 Task: Add a signature Isaiah Carter containing Have a great Easter Sunday, Isaiah Carter to email address softage.5@softage.net and add a label Christmas lists
Action: Mouse moved to (1153, 72)
Screenshot: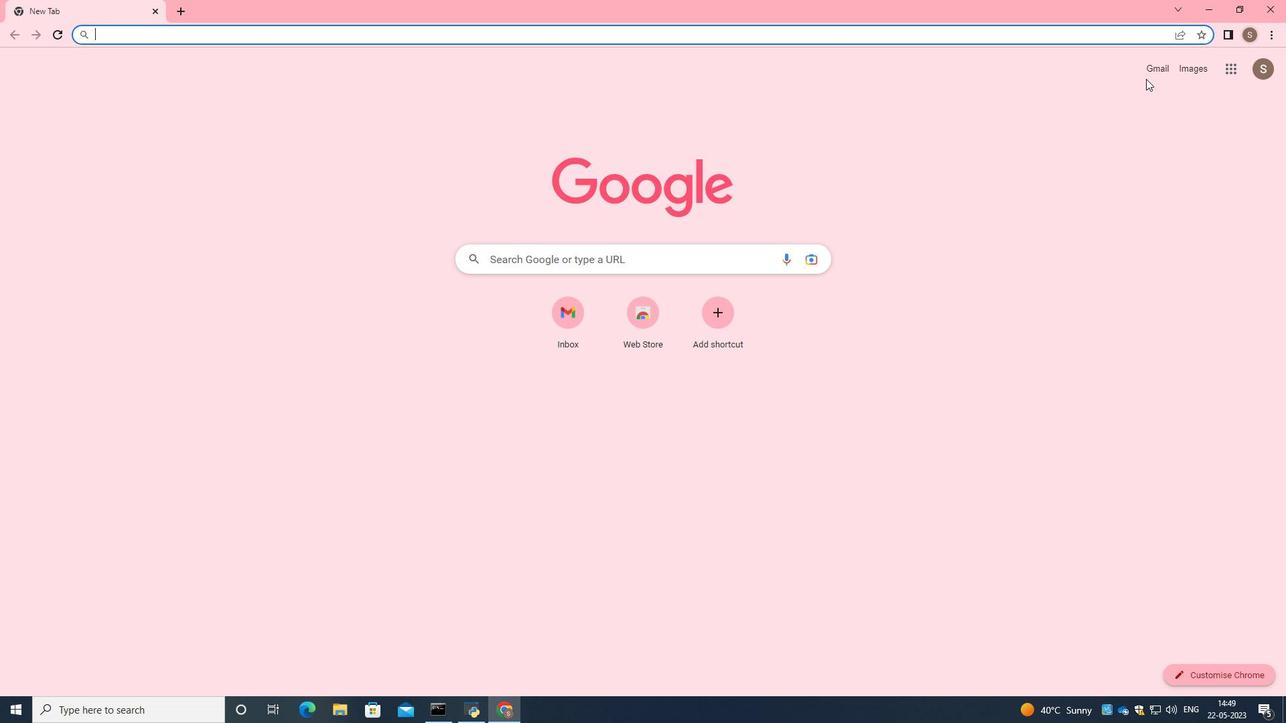 
Action: Mouse pressed left at (1153, 72)
Screenshot: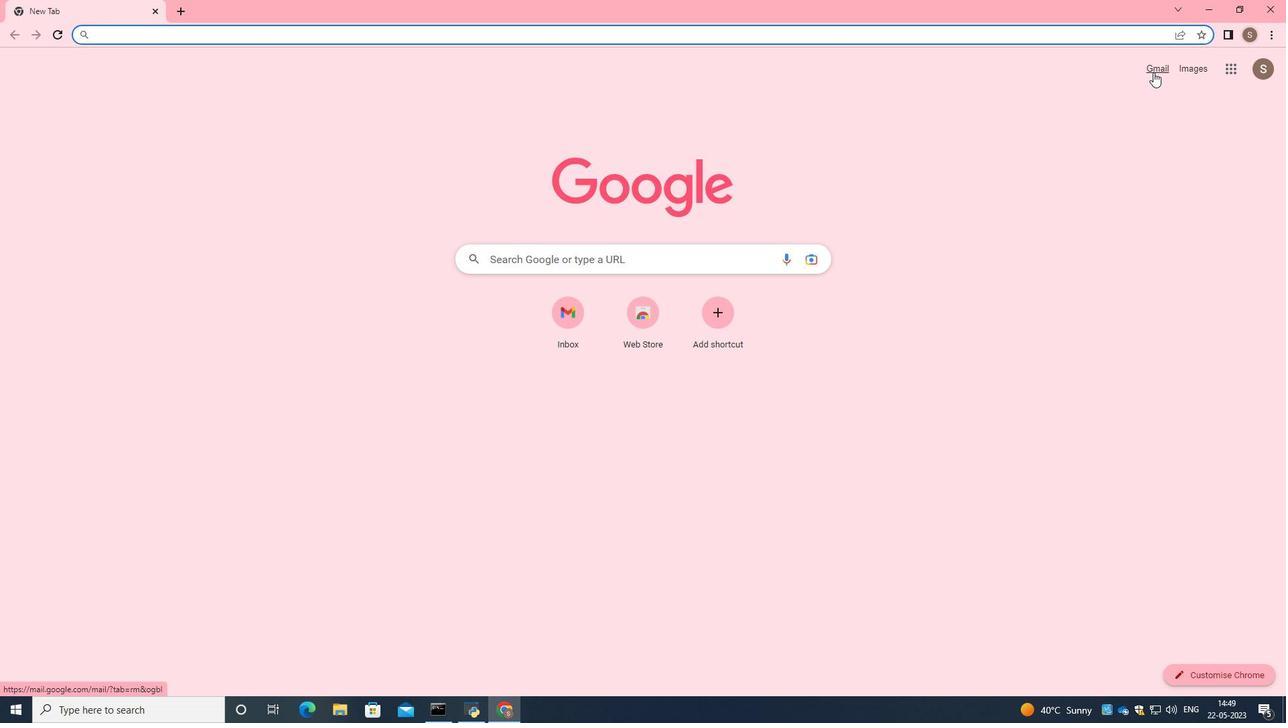 
Action: Mouse moved to (1140, 98)
Screenshot: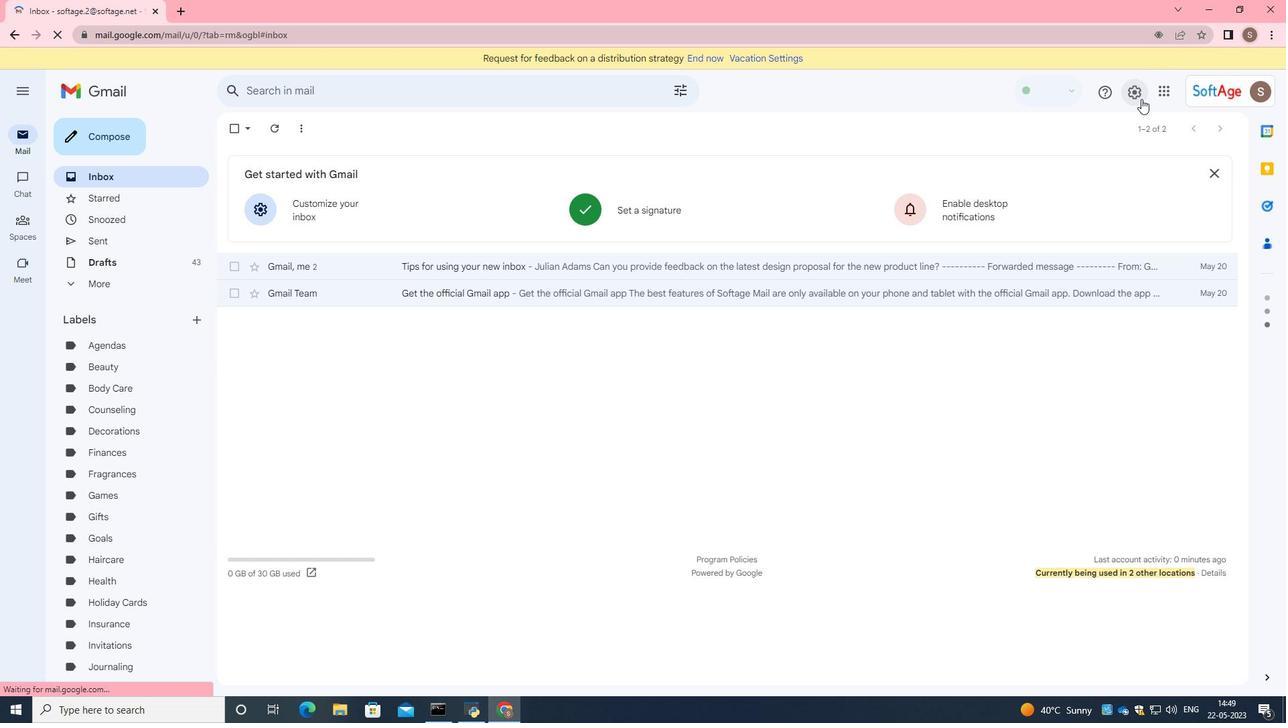 
Action: Mouse pressed left at (1140, 98)
Screenshot: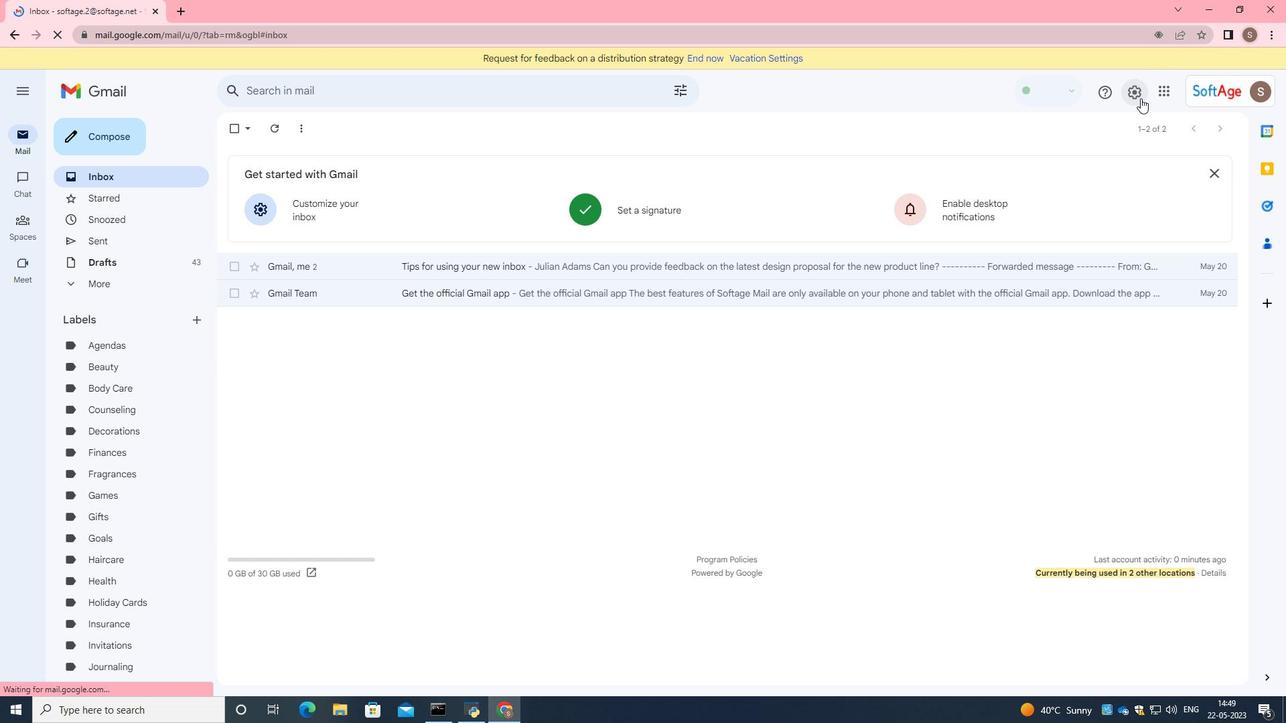 
Action: Mouse moved to (1116, 156)
Screenshot: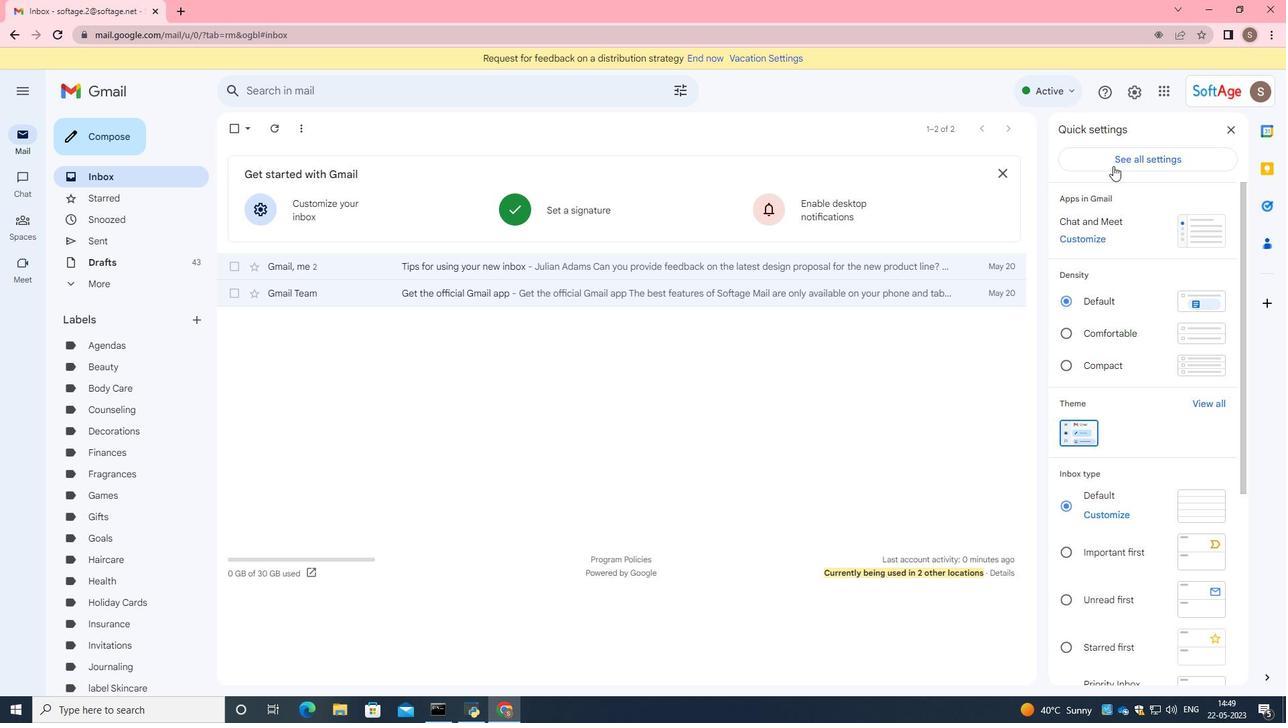 
Action: Mouse pressed left at (1116, 156)
Screenshot: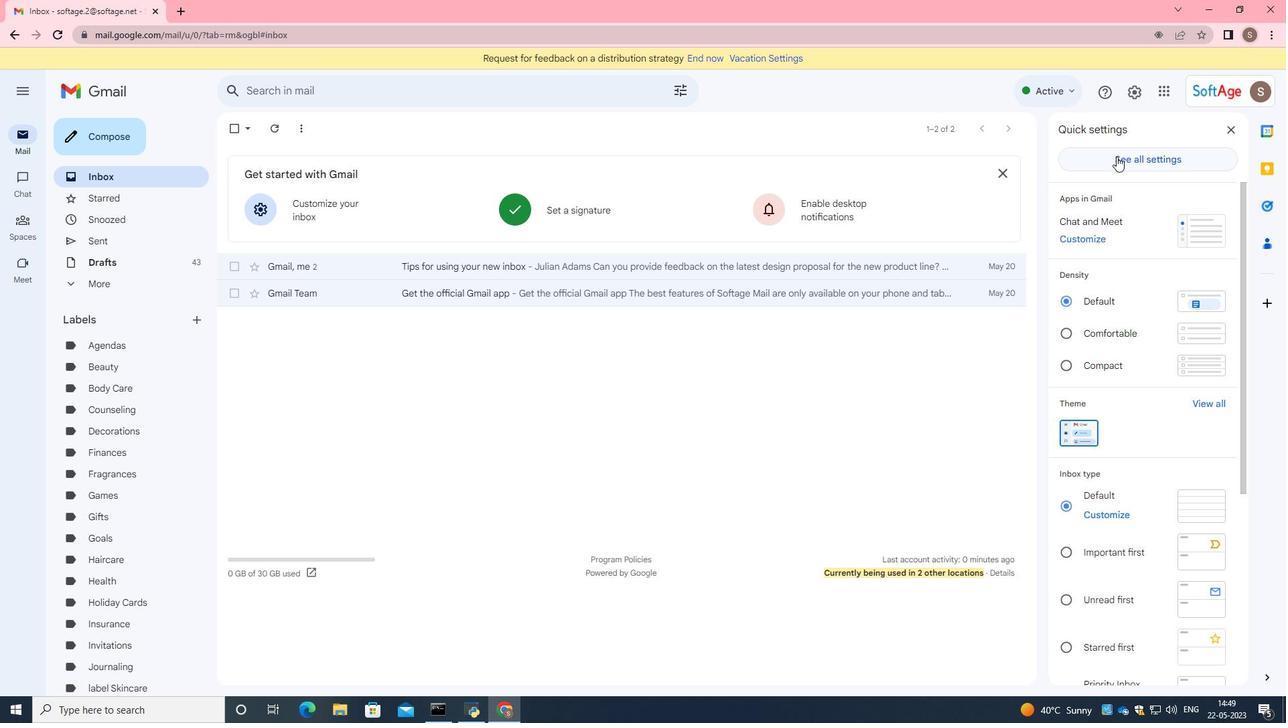 
Action: Mouse moved to (878, 386)
Screenshot: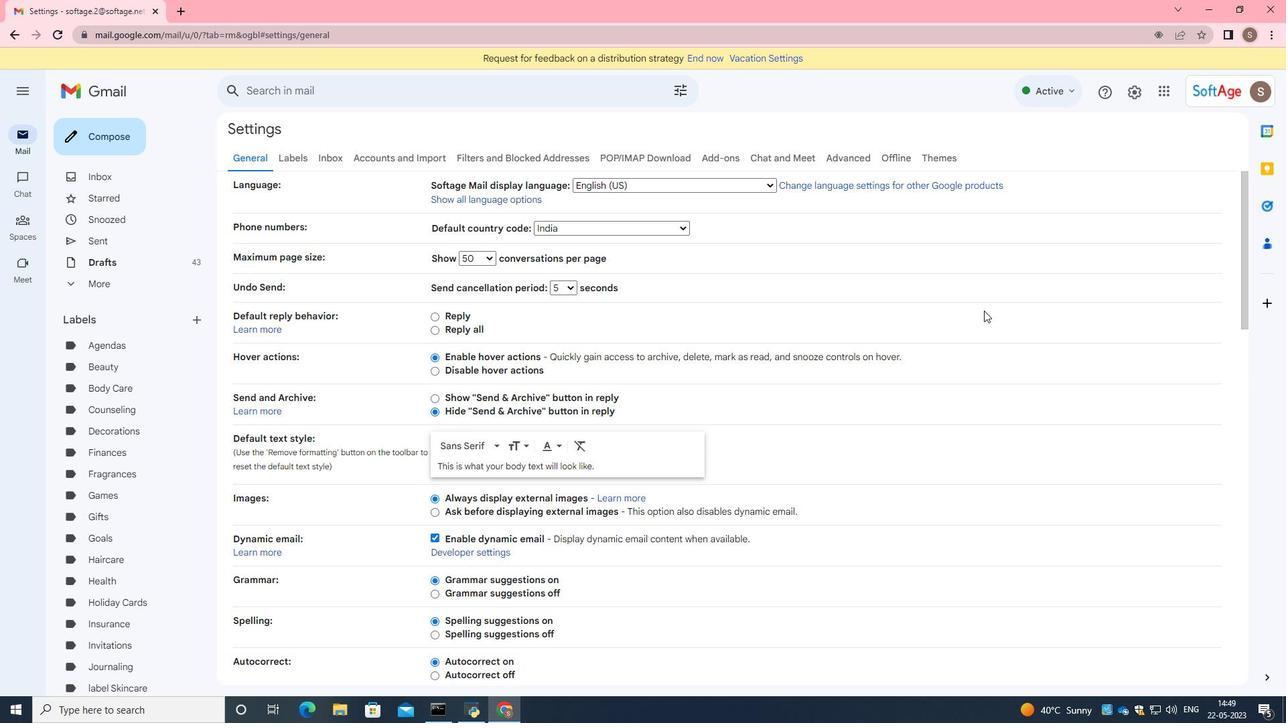 
Action: Mouse scrolled (878, 385) with delta (0, 0)
Screenshot: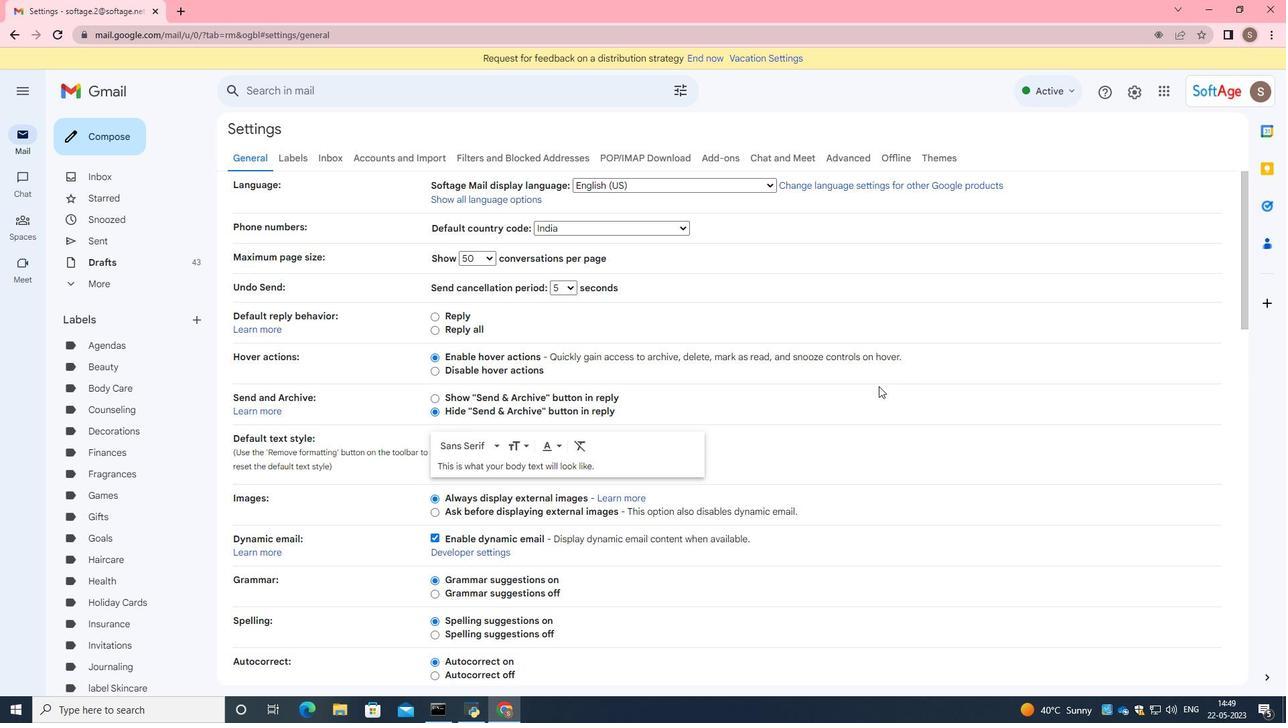 
Action: Mouse scrolled (878, 385) with delta (0, 0)
Screenshot: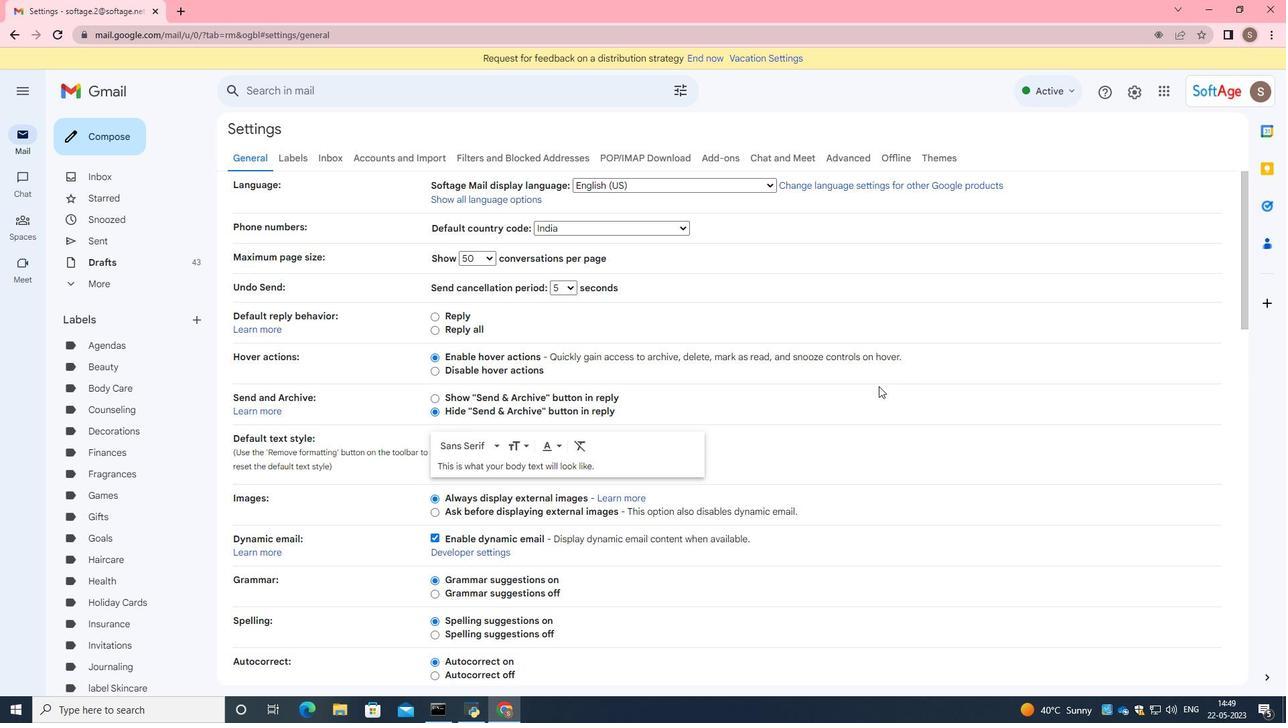 
Action: Mouse scrolled (878, 385) with delta (0, 0)
Screenshot: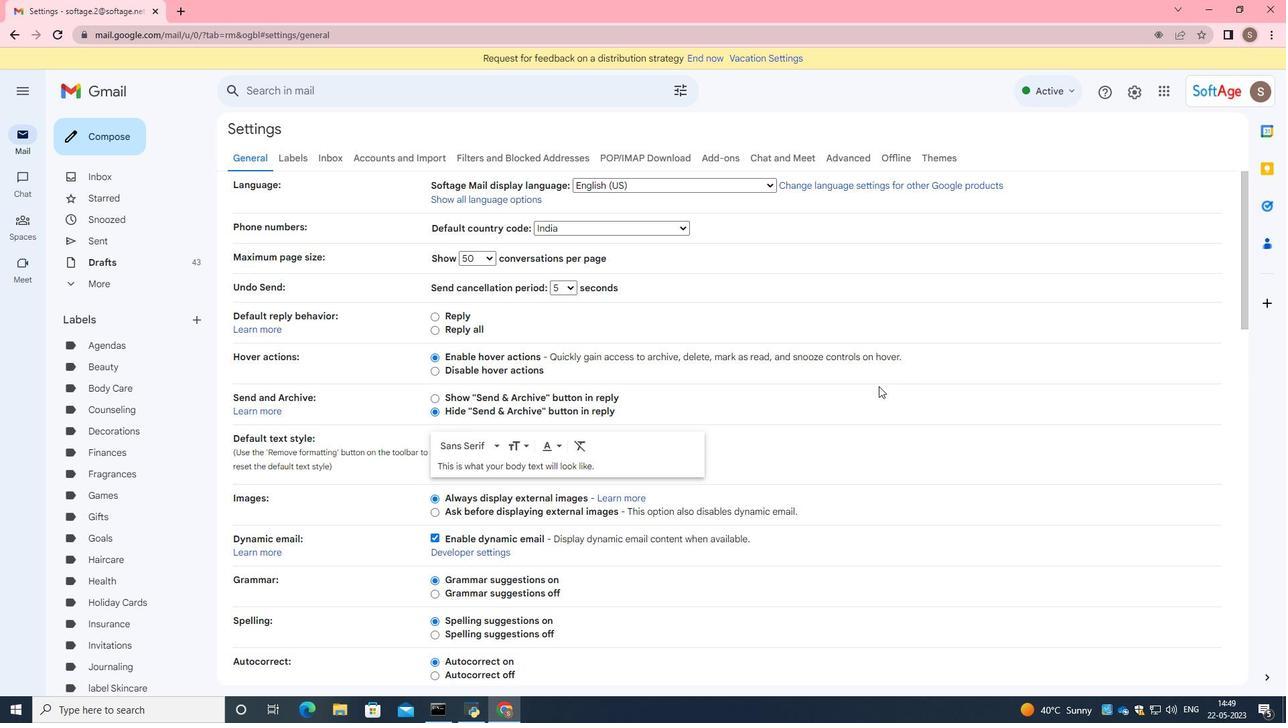
Action: Mouse scrolled (878, 385) with delta (0, 0)
Screenshot: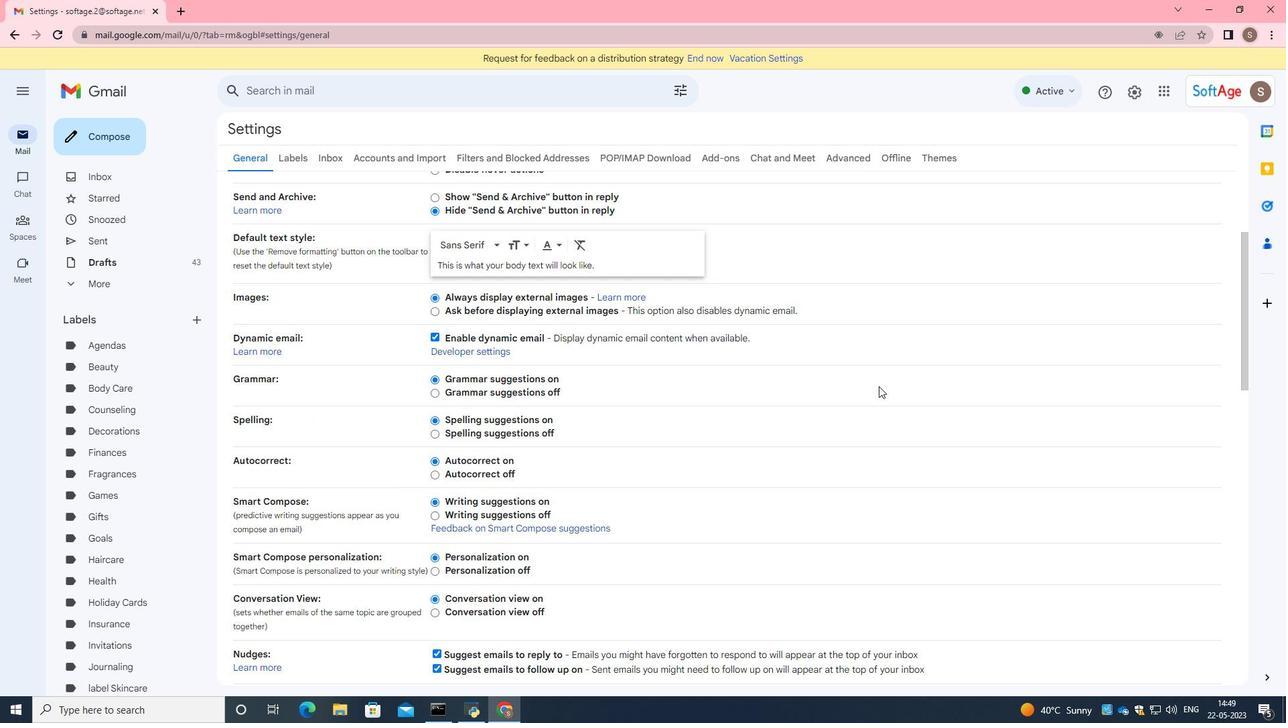 
Action: Mouse scrolled (878, 385) with delta (0, 0)
Screenshot: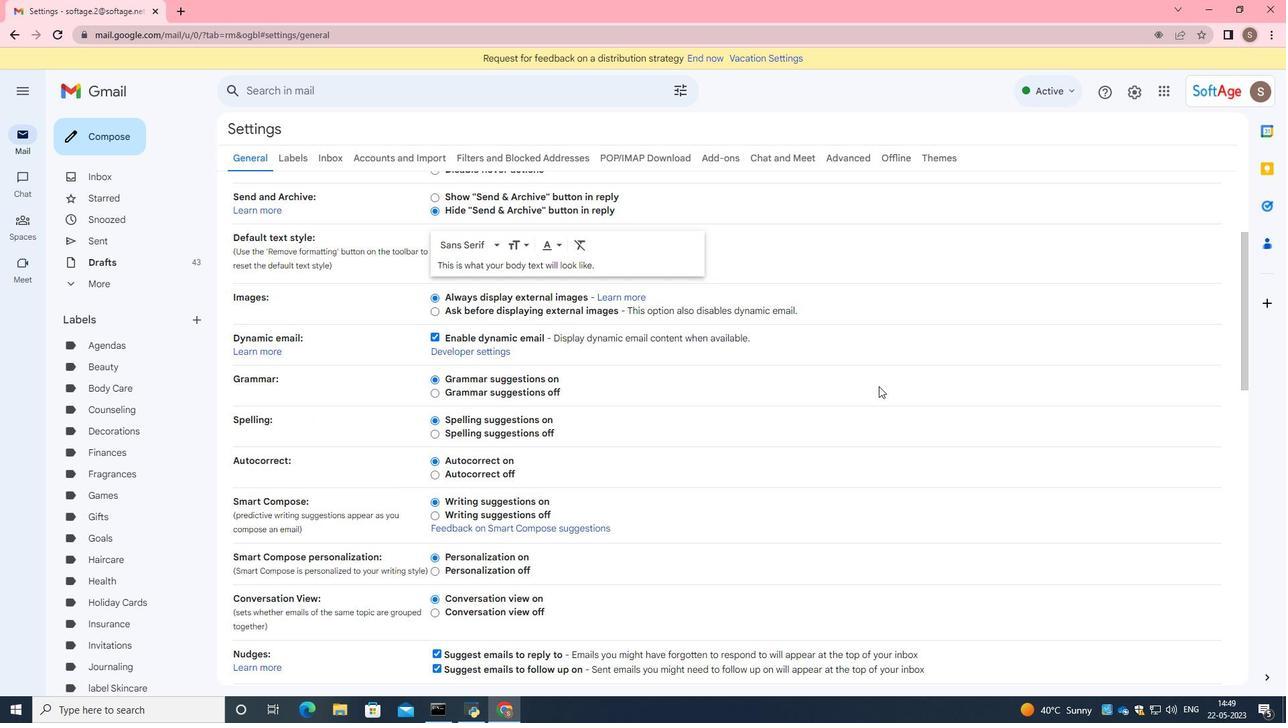 
Action: Mouse scrolled (878, 385) with delta (0, 0)
Screenshot: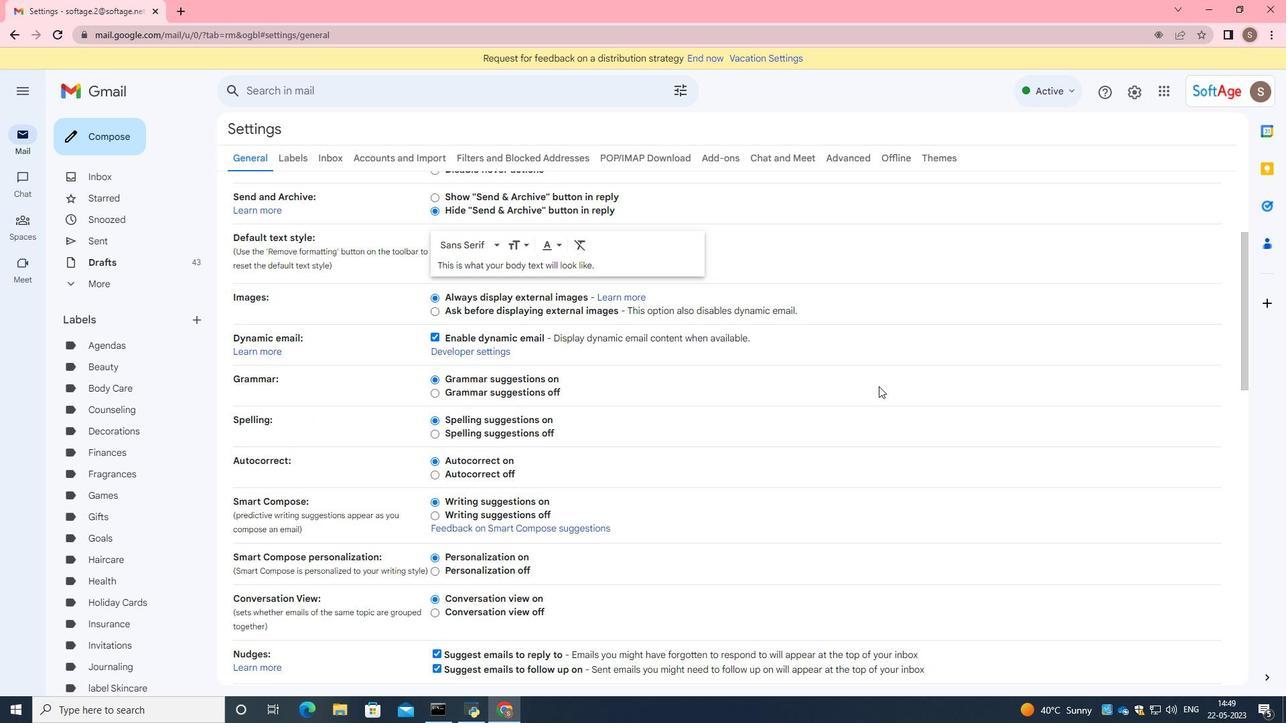 
Action: Mouse scrolled (878, 385) with delta (0, 0)
Screenshot: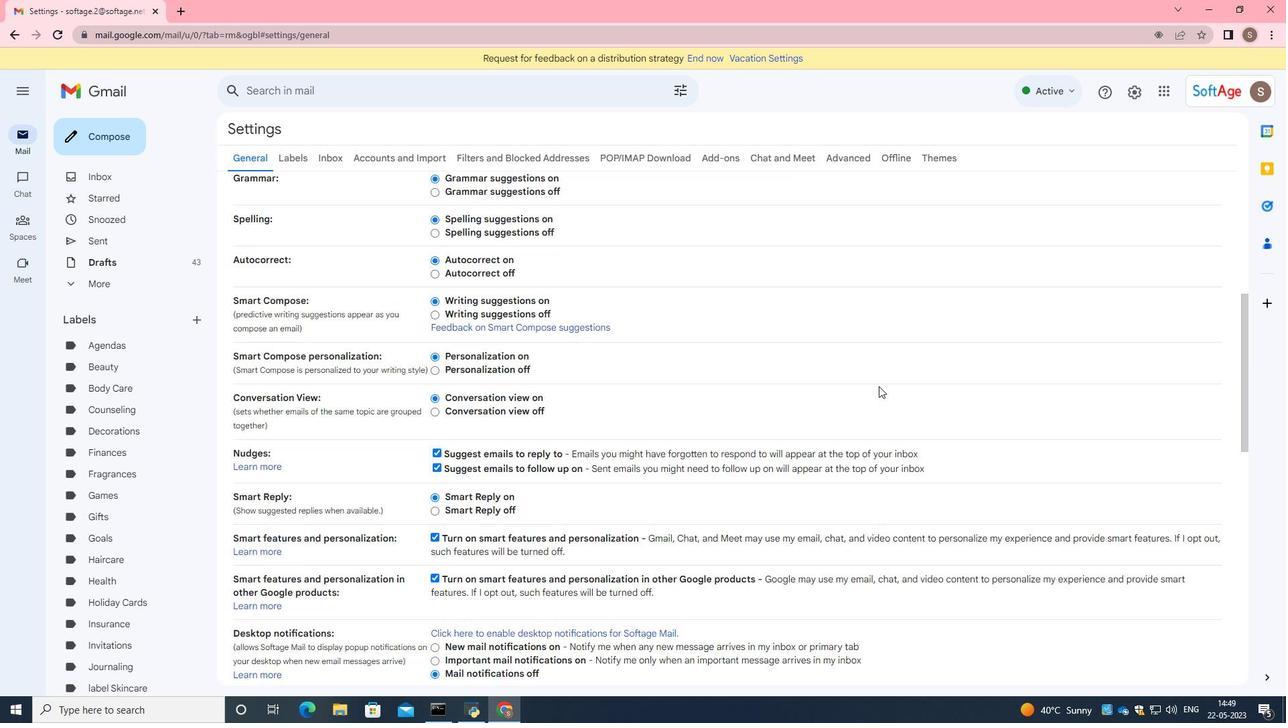 
Action: Mouse scrolled (878, 385) with delta (0, 0)
Screenshot: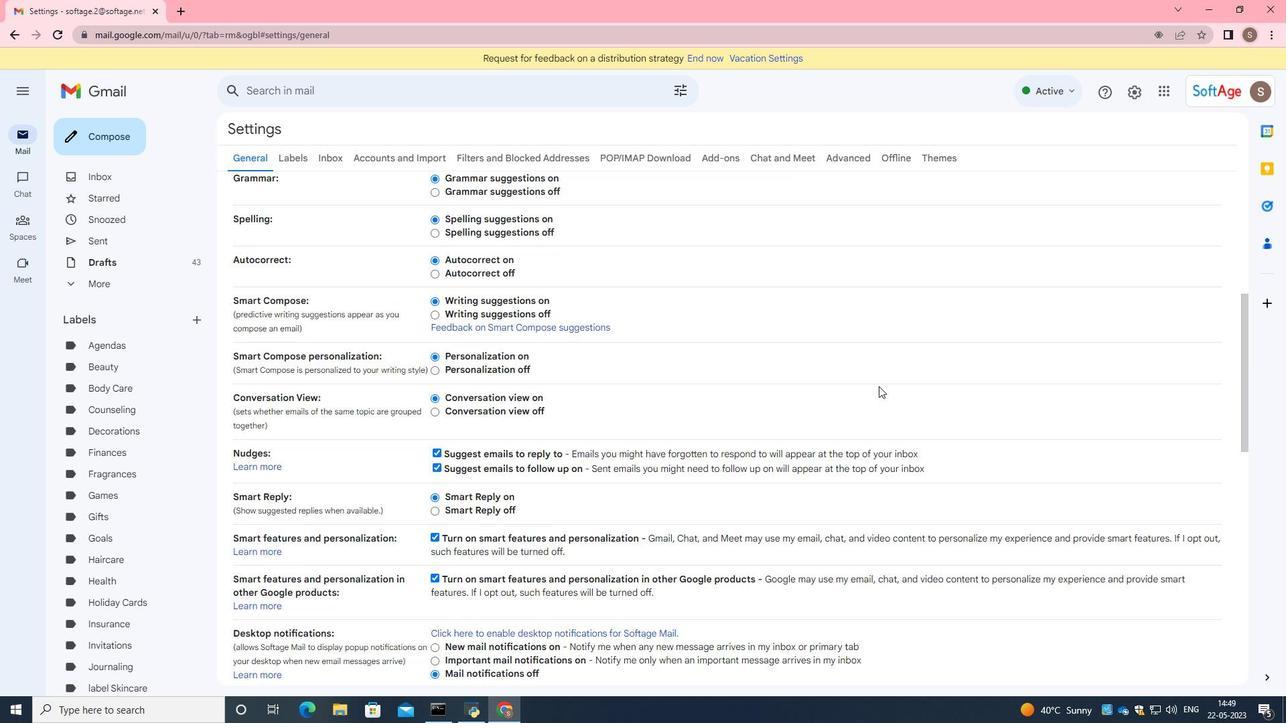 
Action: Mouse scrolled (878, 385) with delta (0, 0)
Screenshot: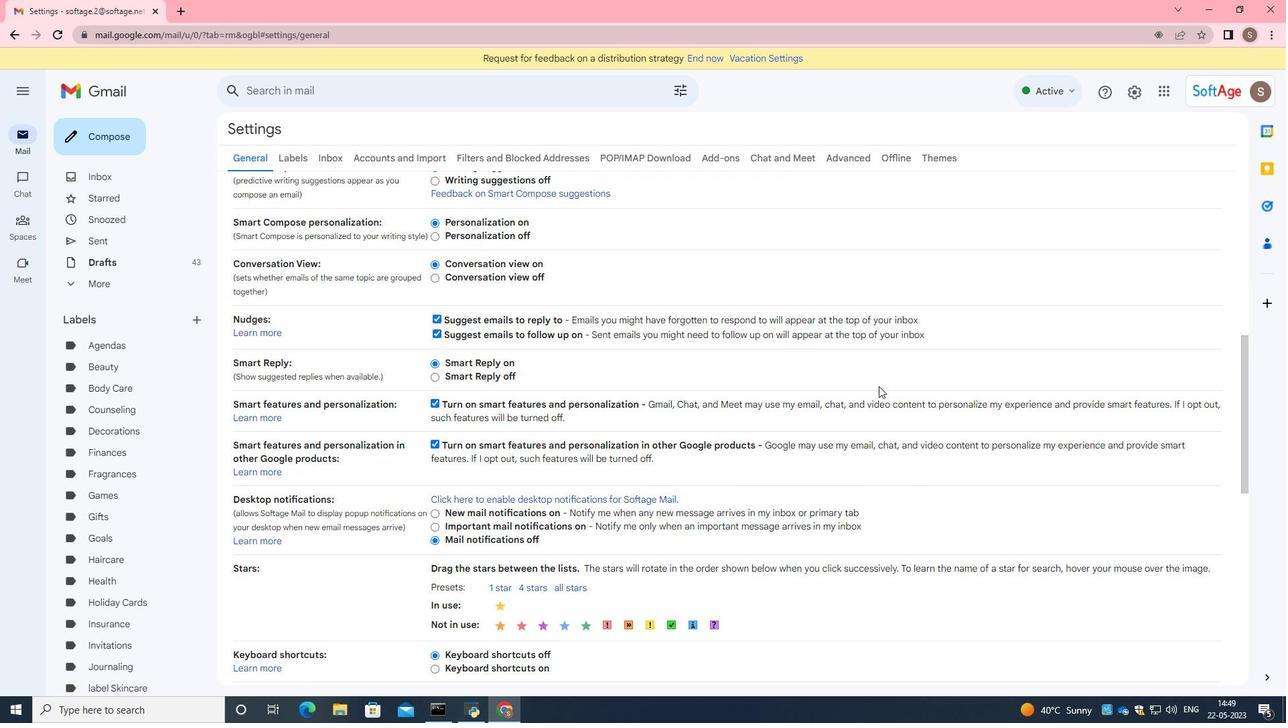
Action: Mouse scrolled (878, 385) with delta (0, 0)
Screenshot: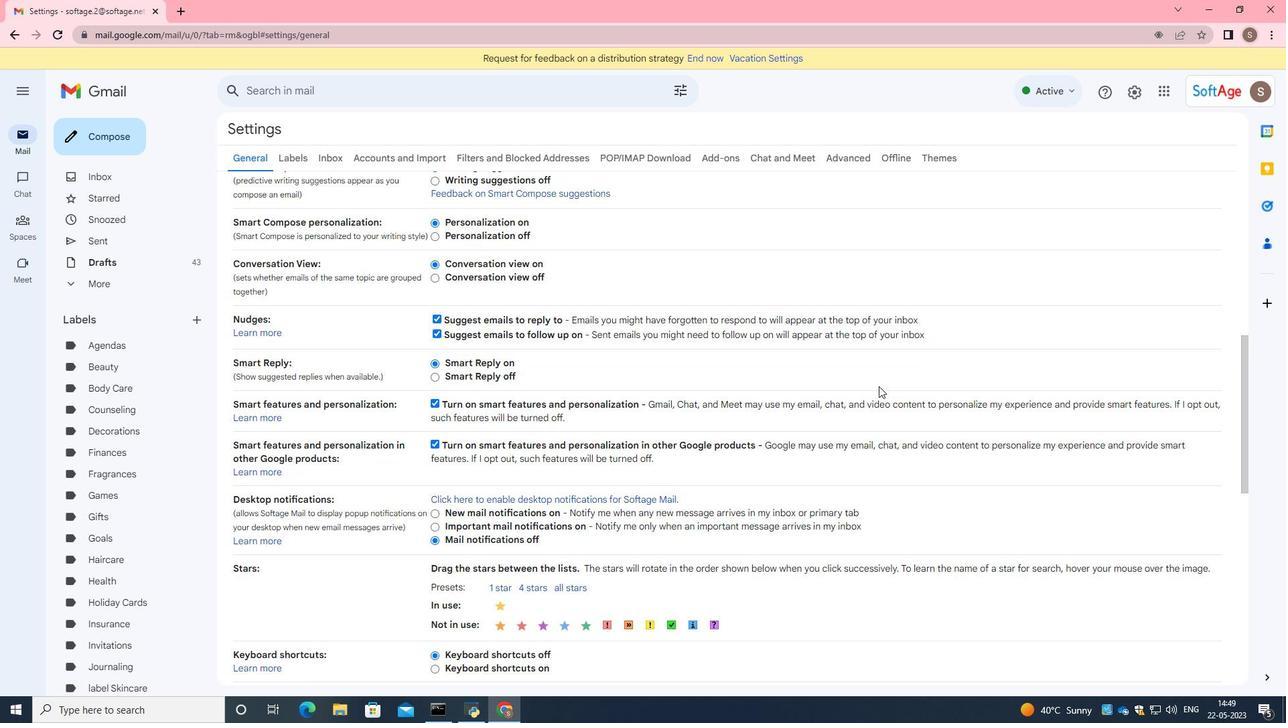 
Action: Mouse scrolled (878, 385) with delta (0, 0)
Screenshot: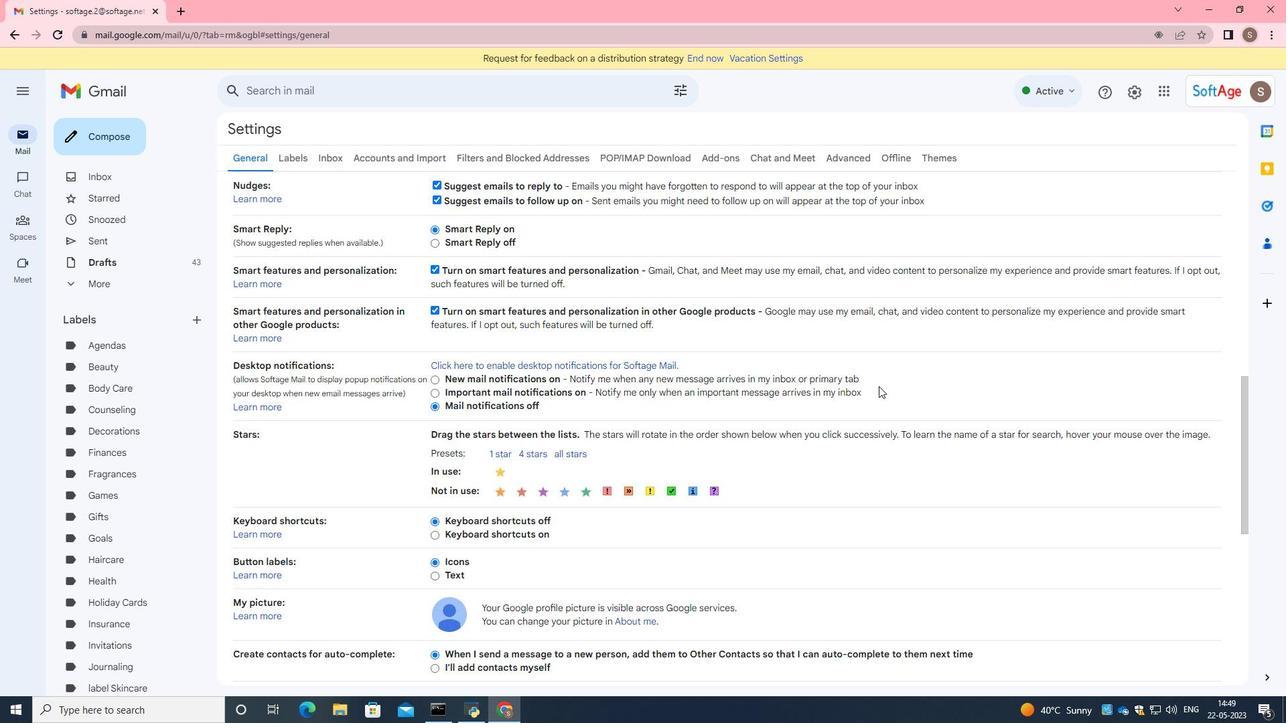 
Action: Mouse scrolled (878, 385) with delta (0, 0)
Screenshot: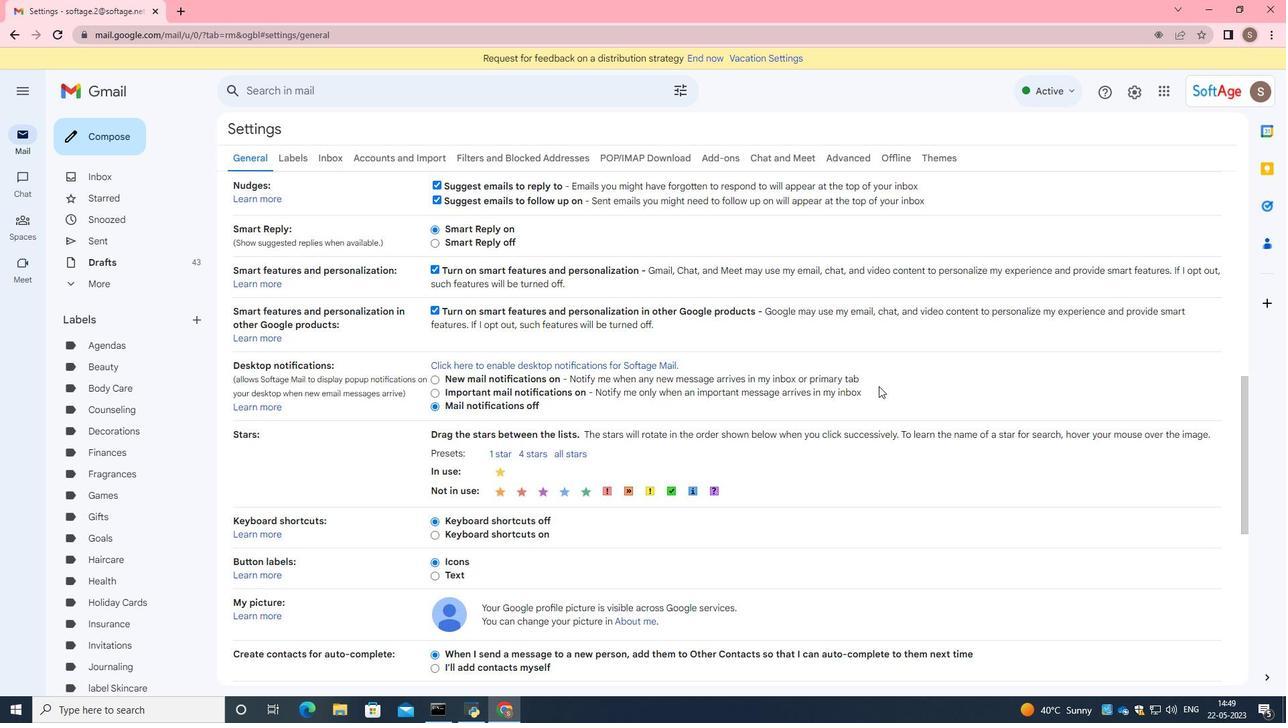 
Action: Mouse scrolled (878, 385) with delta (0, 0)
Screenshot: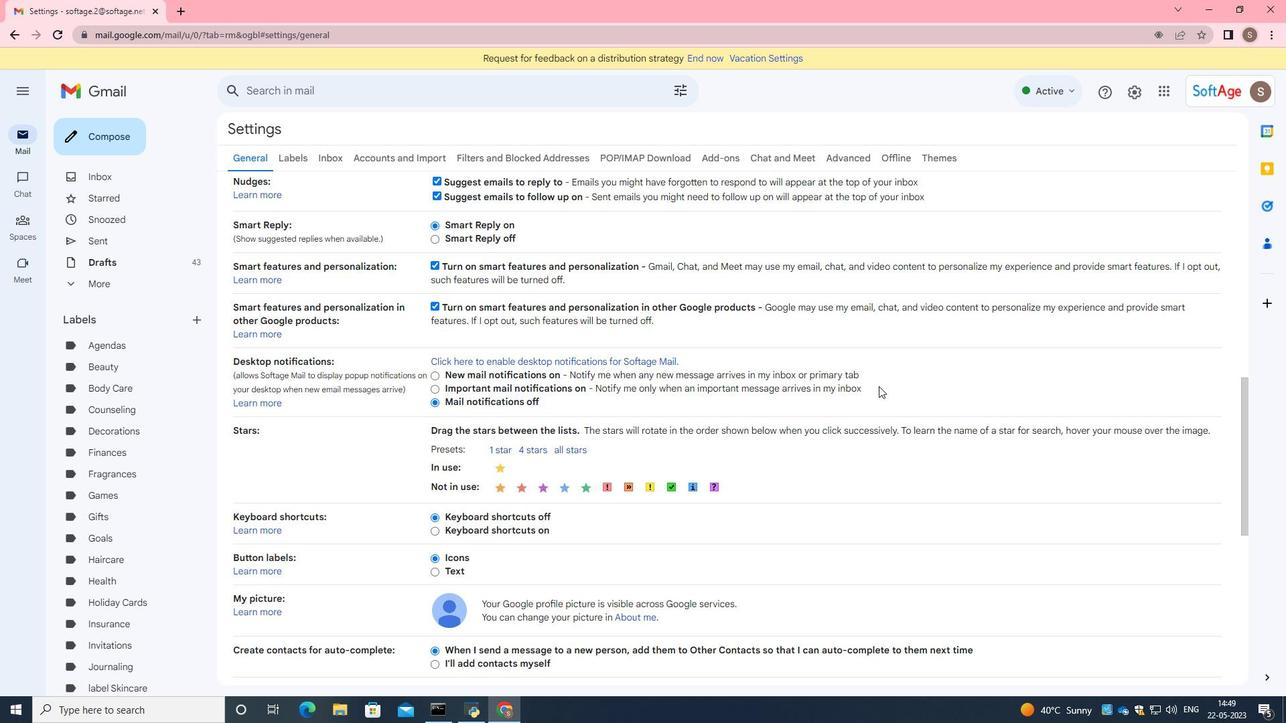 
Action: Mouse moved to (486, 512)
Screenshot: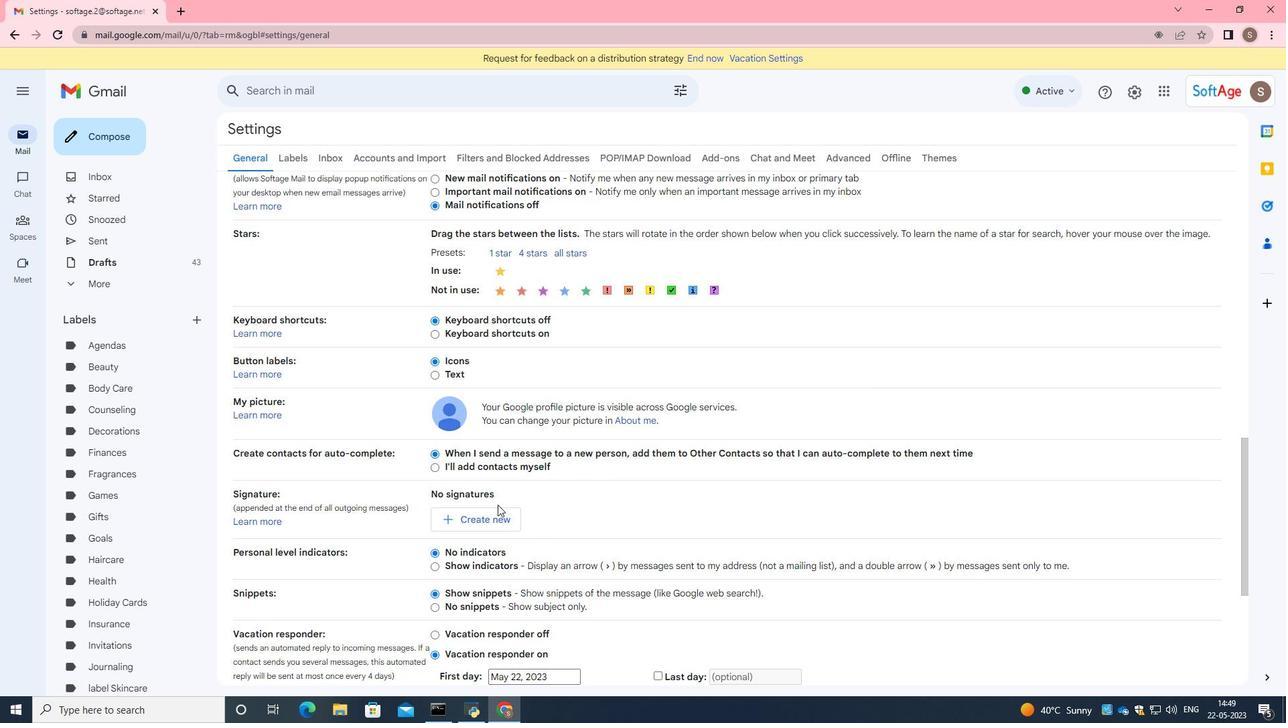 
Action: Mouse pressed left at (486, 512)
Screenshot: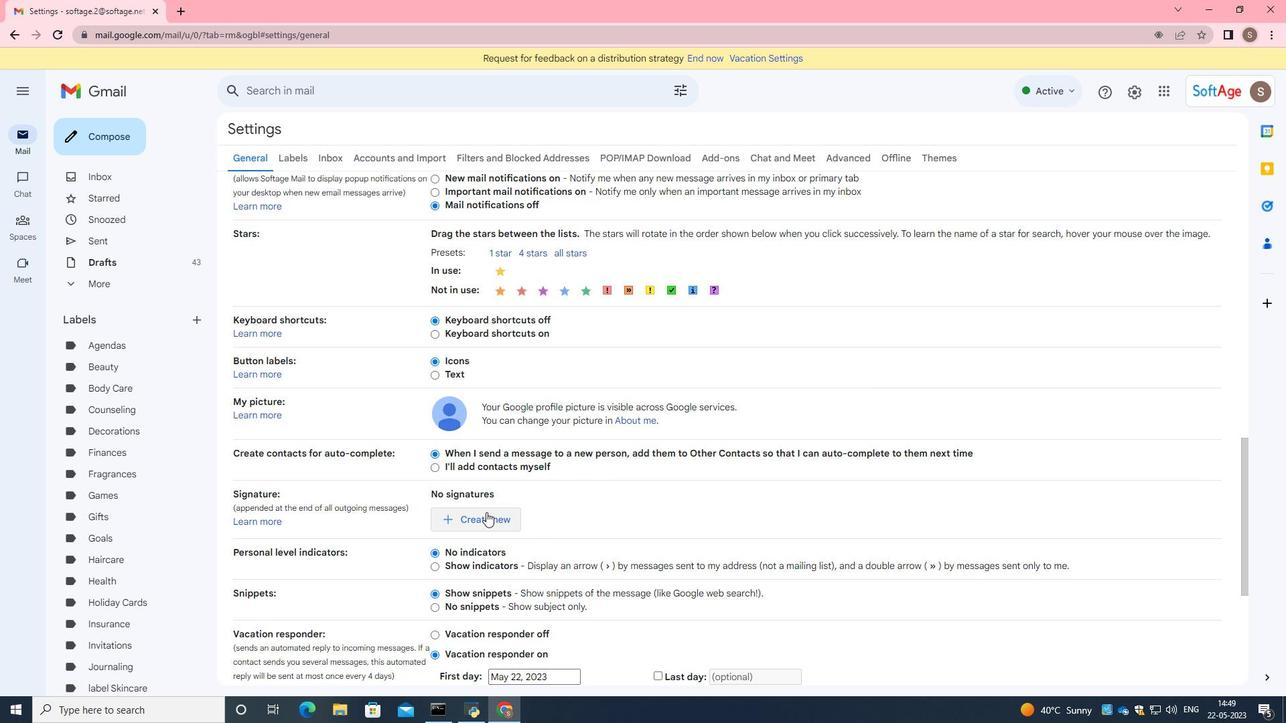 
Action: Mouse moved to (584, 367)
Screenshot: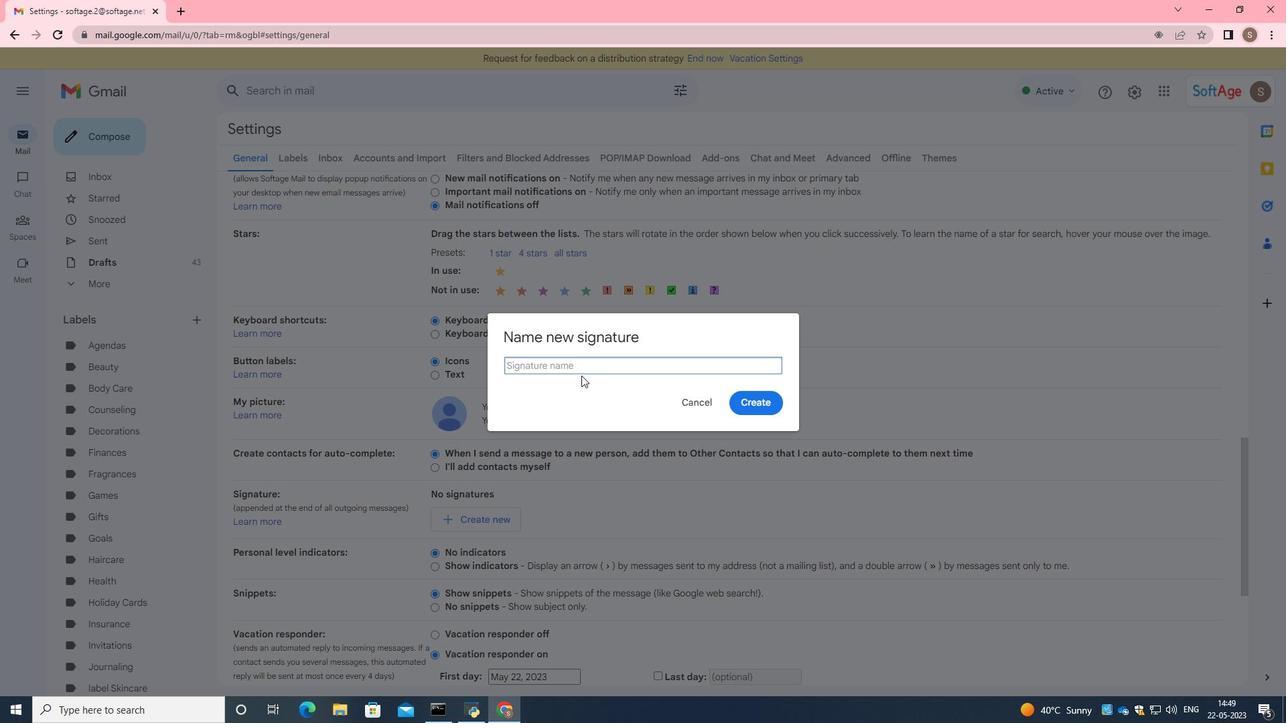 
Action: Key pressed <Key.caps_lock>I<Key.caps_lock>saiah<Key.space><Key.caps_lock>C<Key.caps_lock>arter
Screenshot: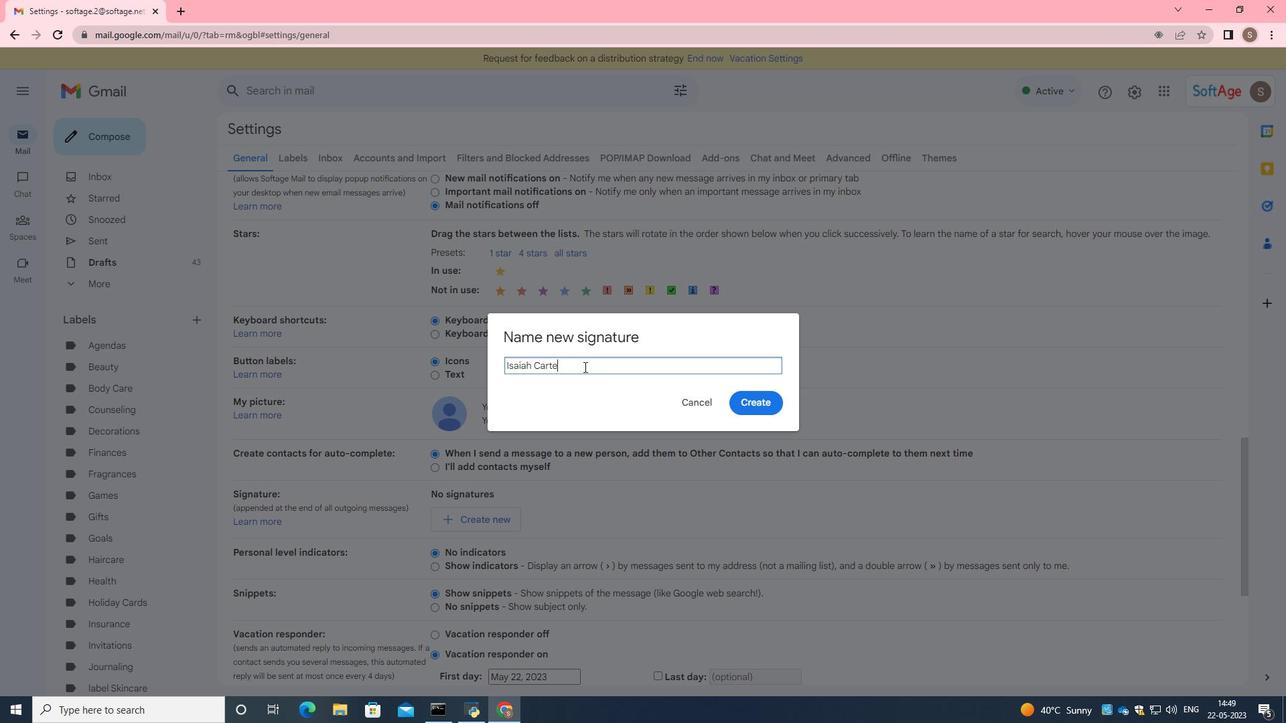 
Action: Mouse moved to (746, 396)
Screenshot: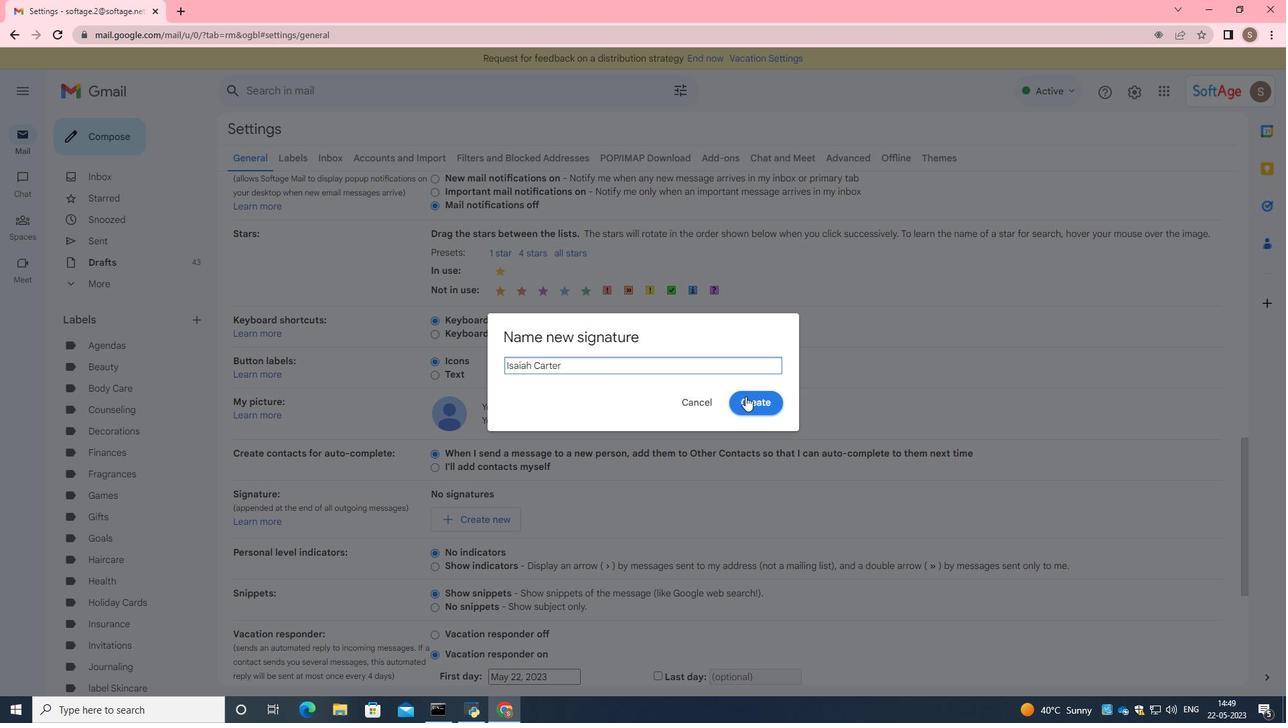 
Action: Mouse pressed left at (746, 396)
Screenshot: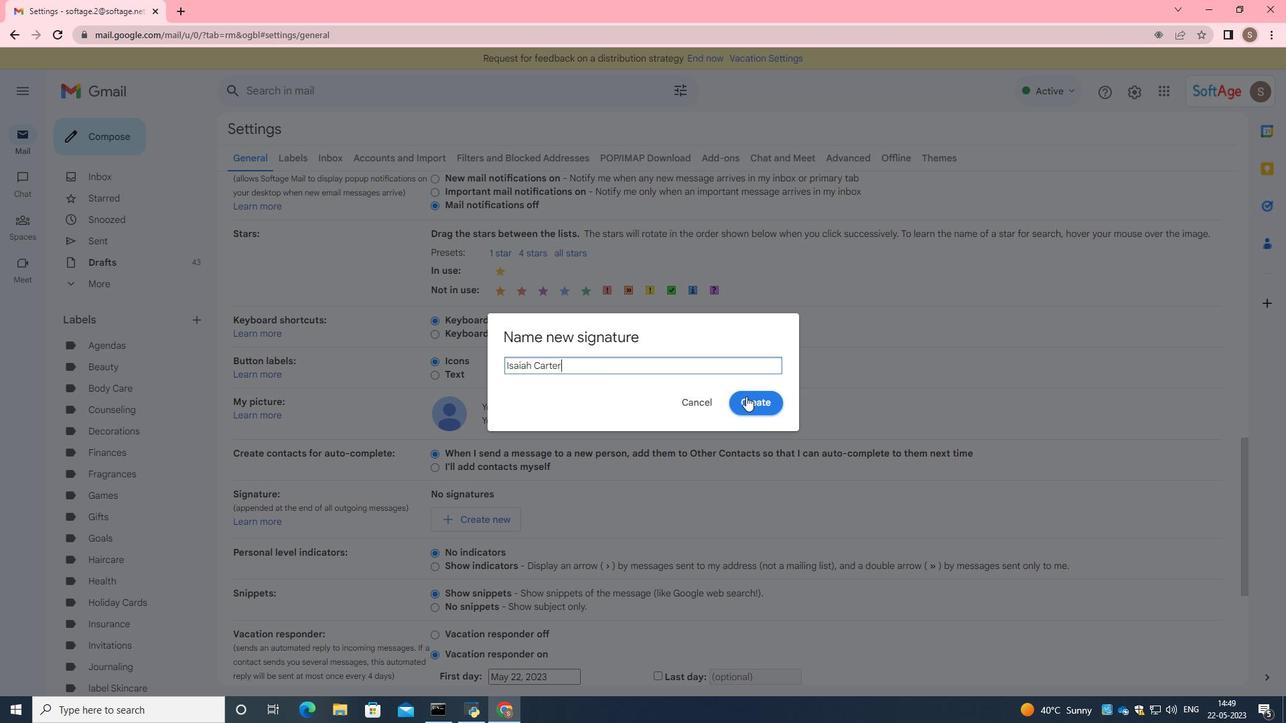 
Action: Mouse moved to (642, 505)
Screenshot: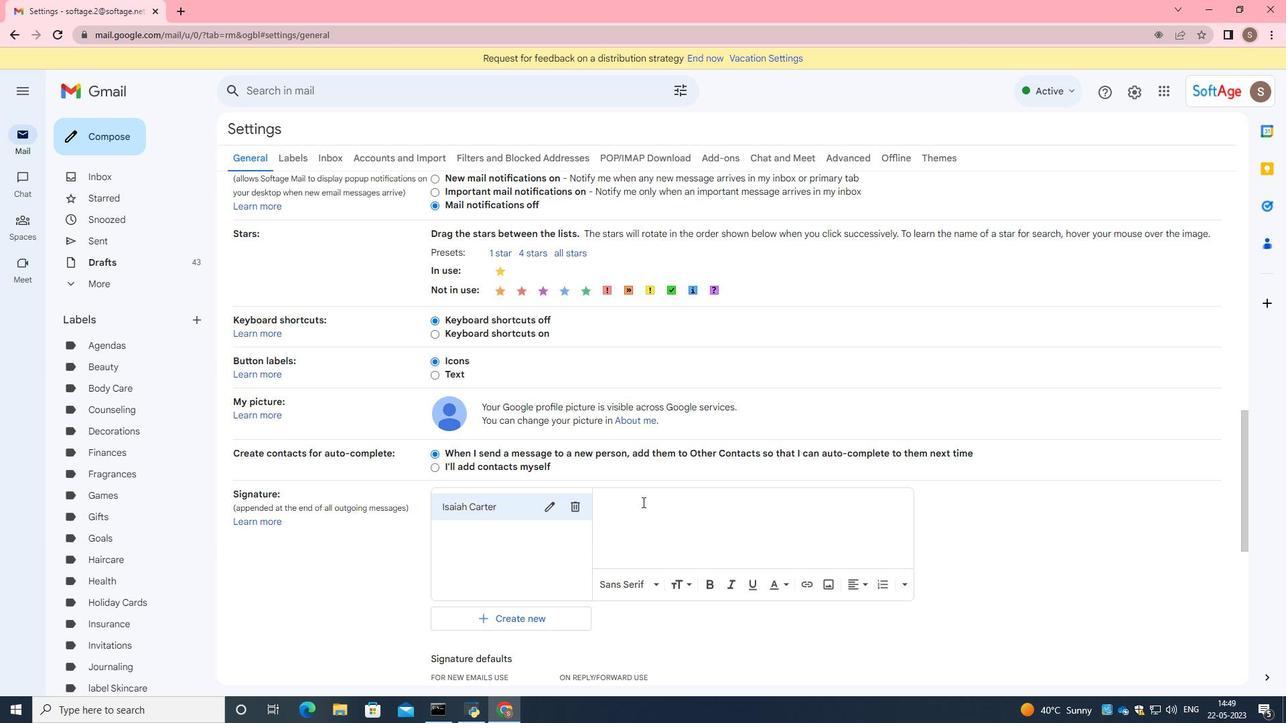 
Action: Mouse pressed left at (642, 505)
Screenshot: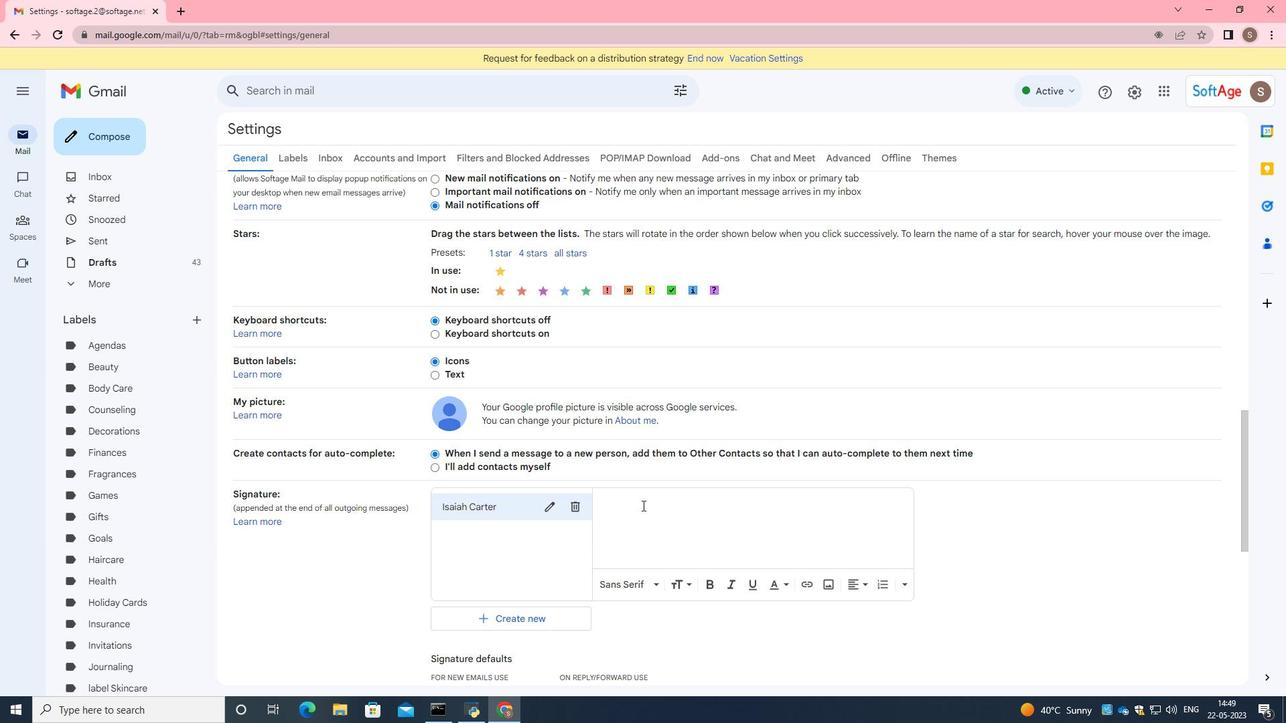 
Action: Key pressed <Key.caps_lock>H<Key.caps_lock>ave<Key.space>a<Key.space>great<Key.space><Key.caps_lock>E<Key.caps_lock>aster<Key.space><Key.caps_lock>S<Key.caps_lock>na<Key.backspace><Key.backspace>unday,<Key.enter><Key.caps_lock>I<Key.caps_lock>saiah<Key.space><Key.caps_lock>C<Key.caps_lock>arter
Screenshot: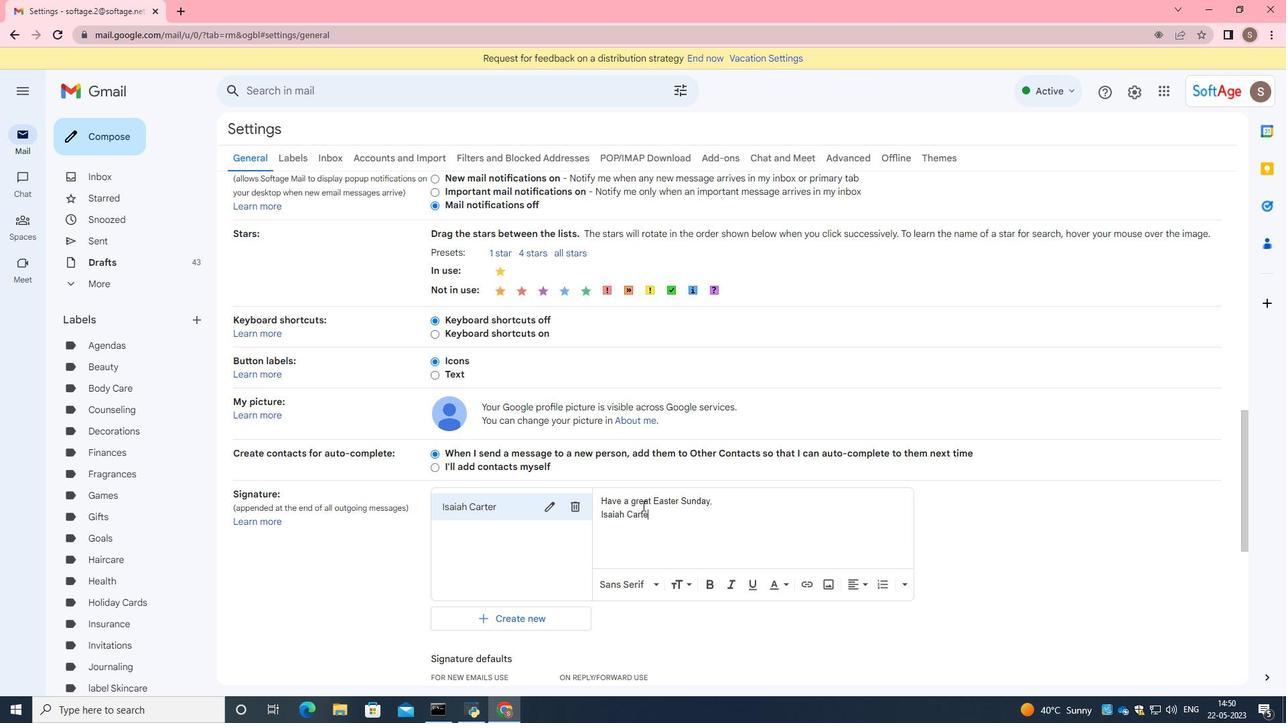 
Action: Mouse moved to (629, 514)
Screenshot: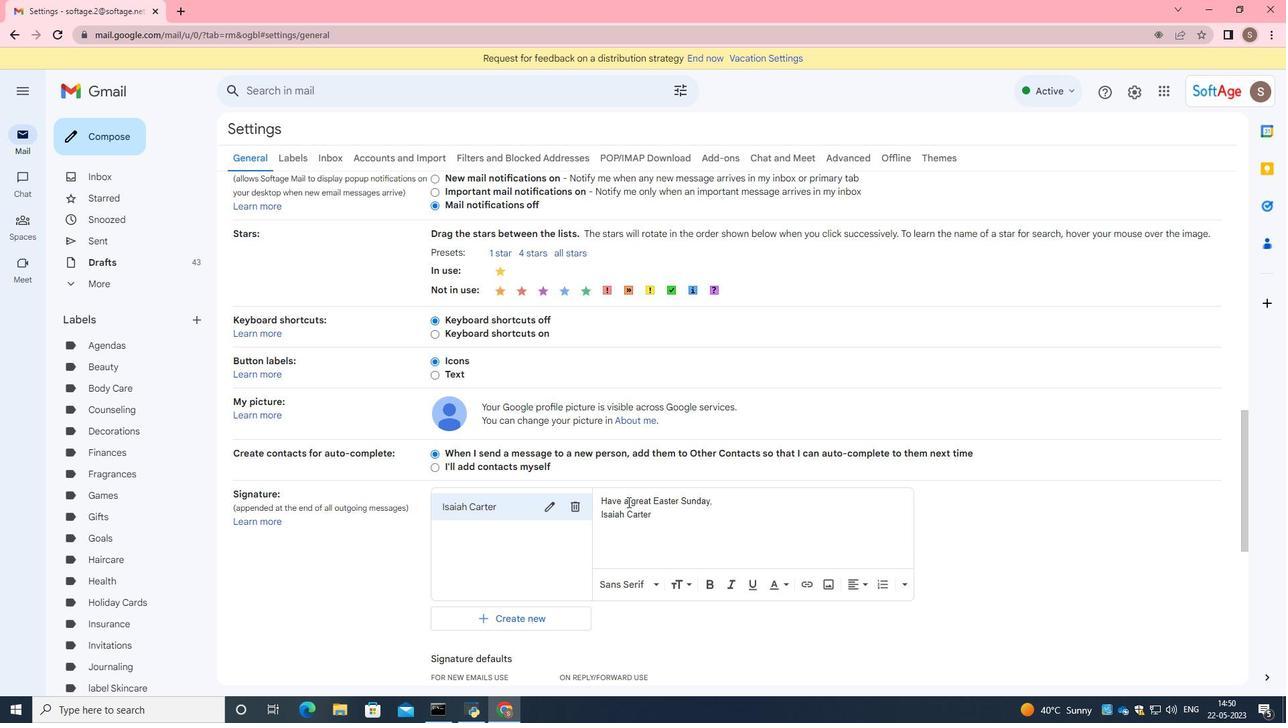 
Action: Mouse scrolled (629, 513) with delta (0, 0)
Screenshot: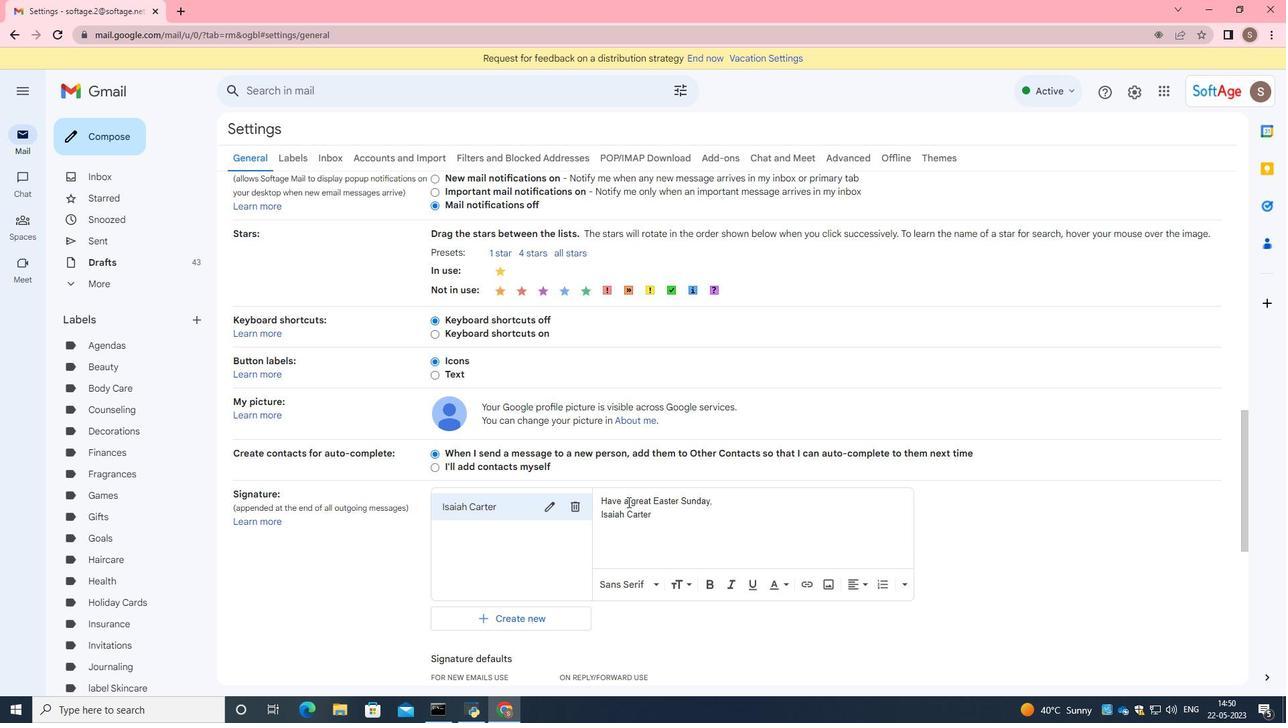 
Action: Mouse moved to (630, 515)
Screenshot: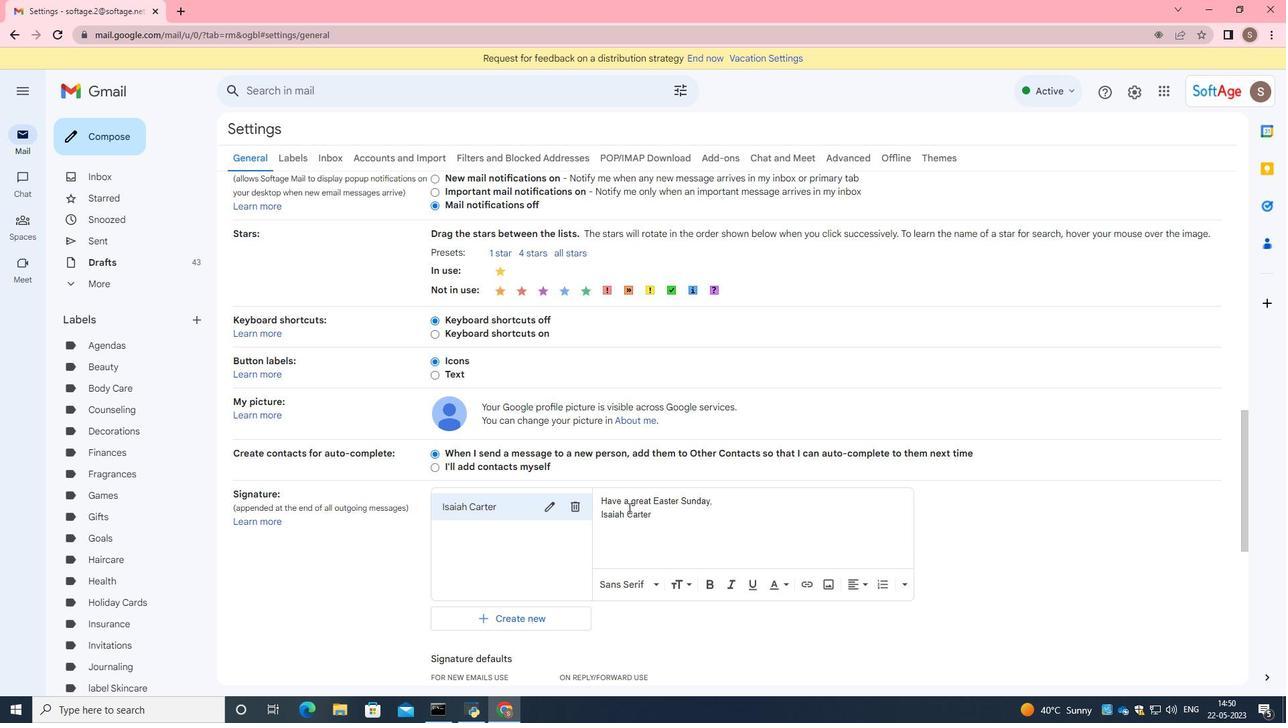 
Action: Mouse scrolled (630, 515) with delta (0, 0)
Screenshot: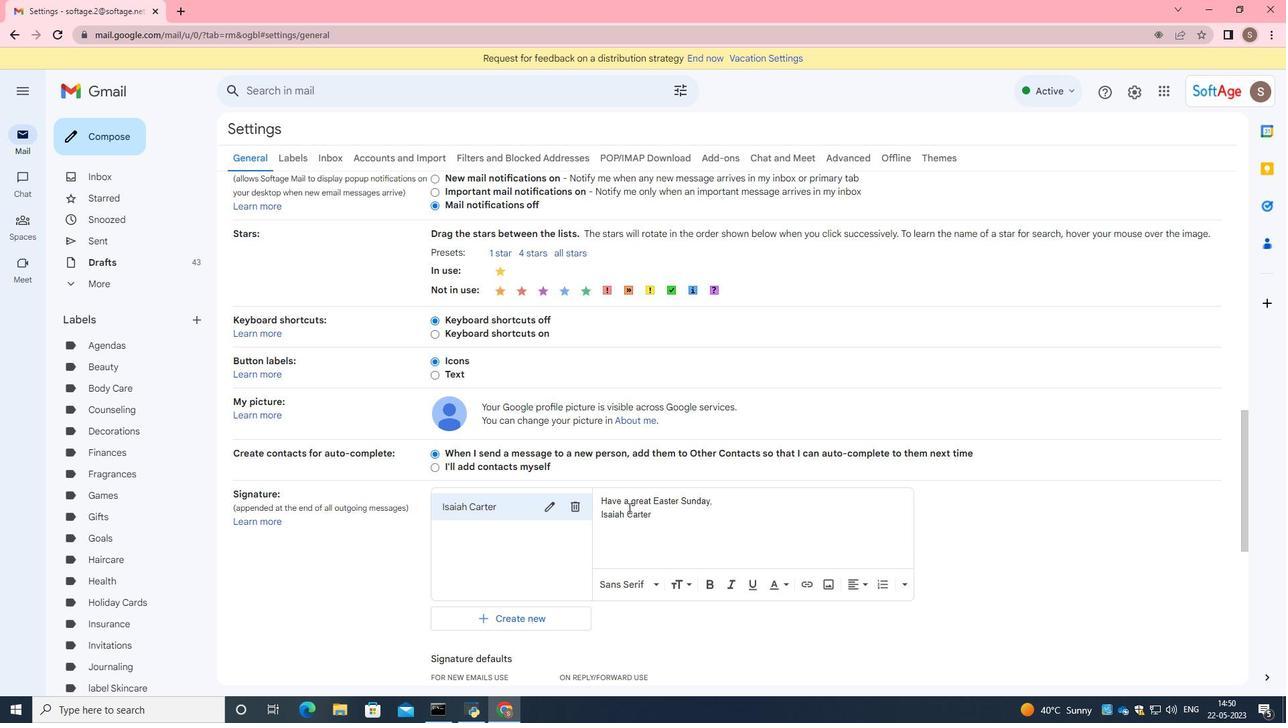 
Action: Mouse moved to (631, 515)
Screenshot: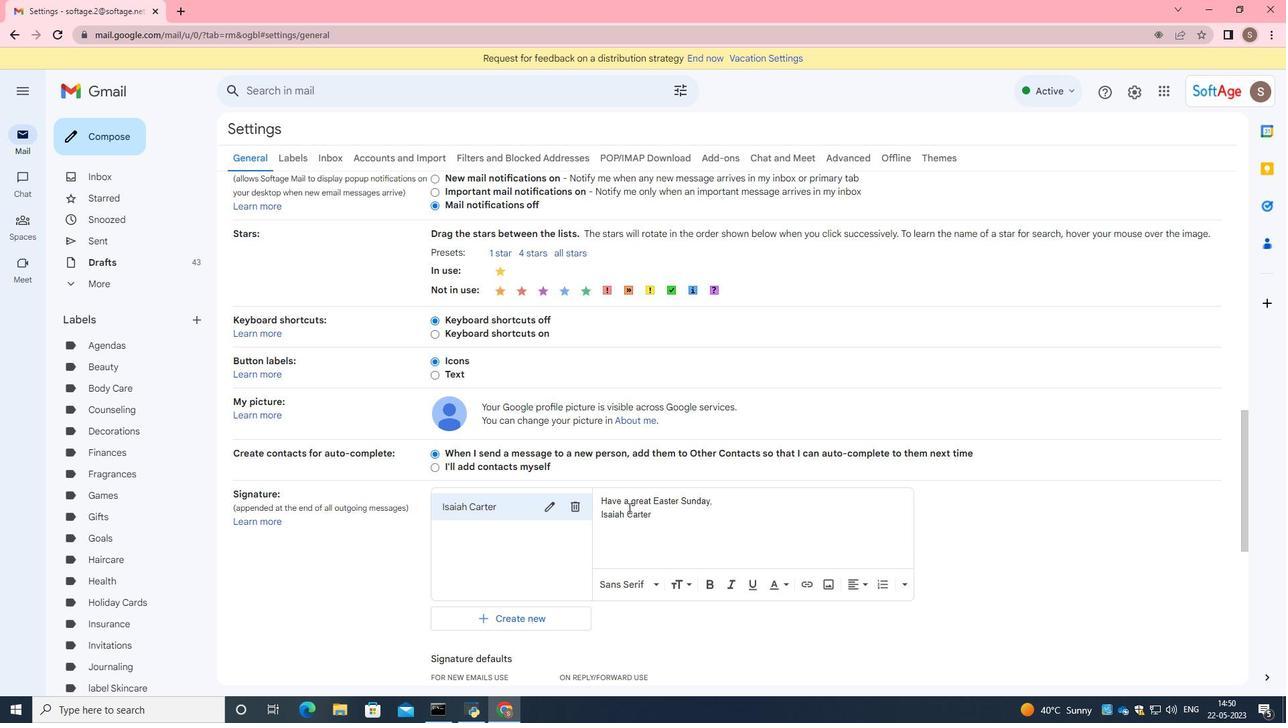 
Action: Mouse scrolled (631, 515) with delta (0, 0)
Screenshot: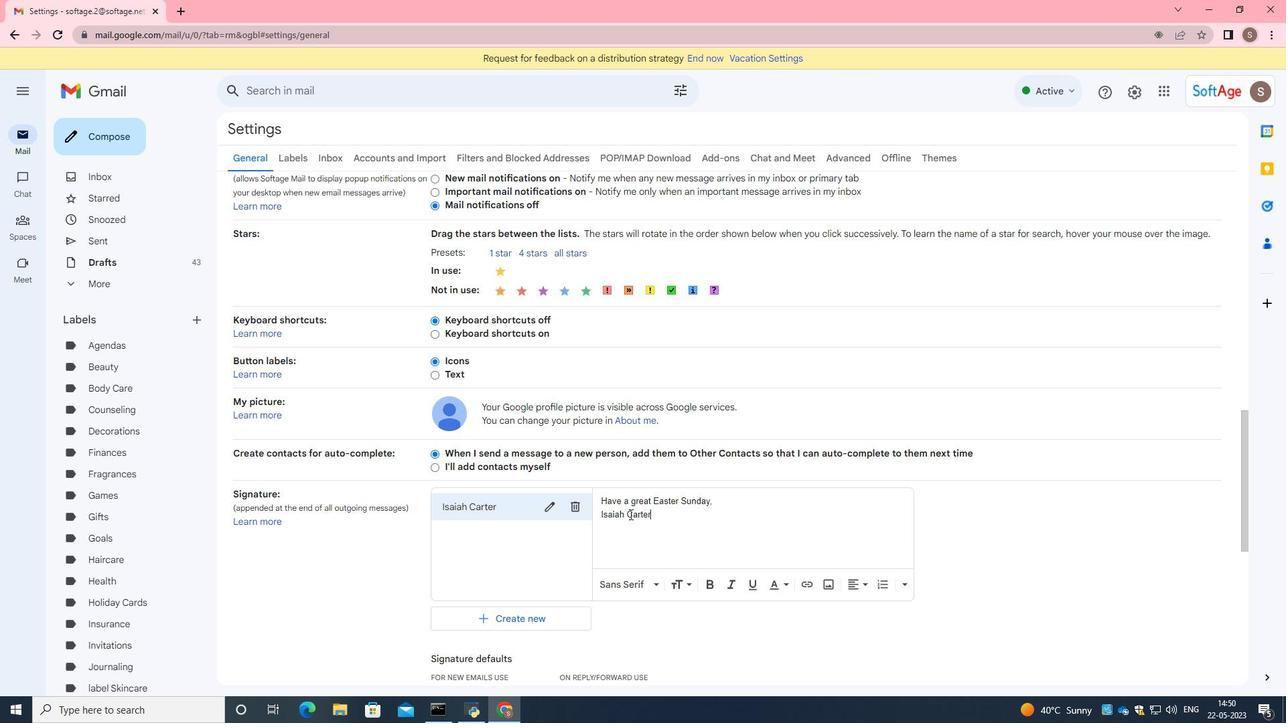 
Action: Mouse moved to (632, 521)
Screenshot: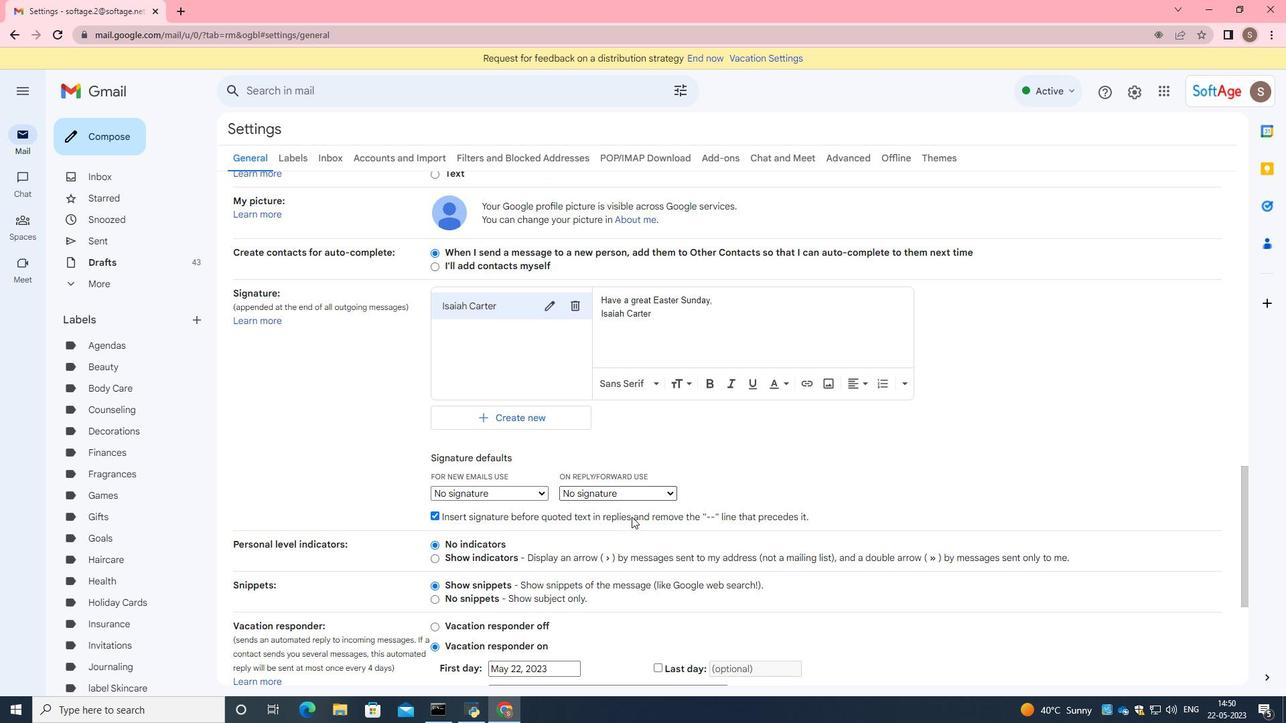 
Action: Mouse scrolled (631, 517) with delta (0, 0)
Screenshot: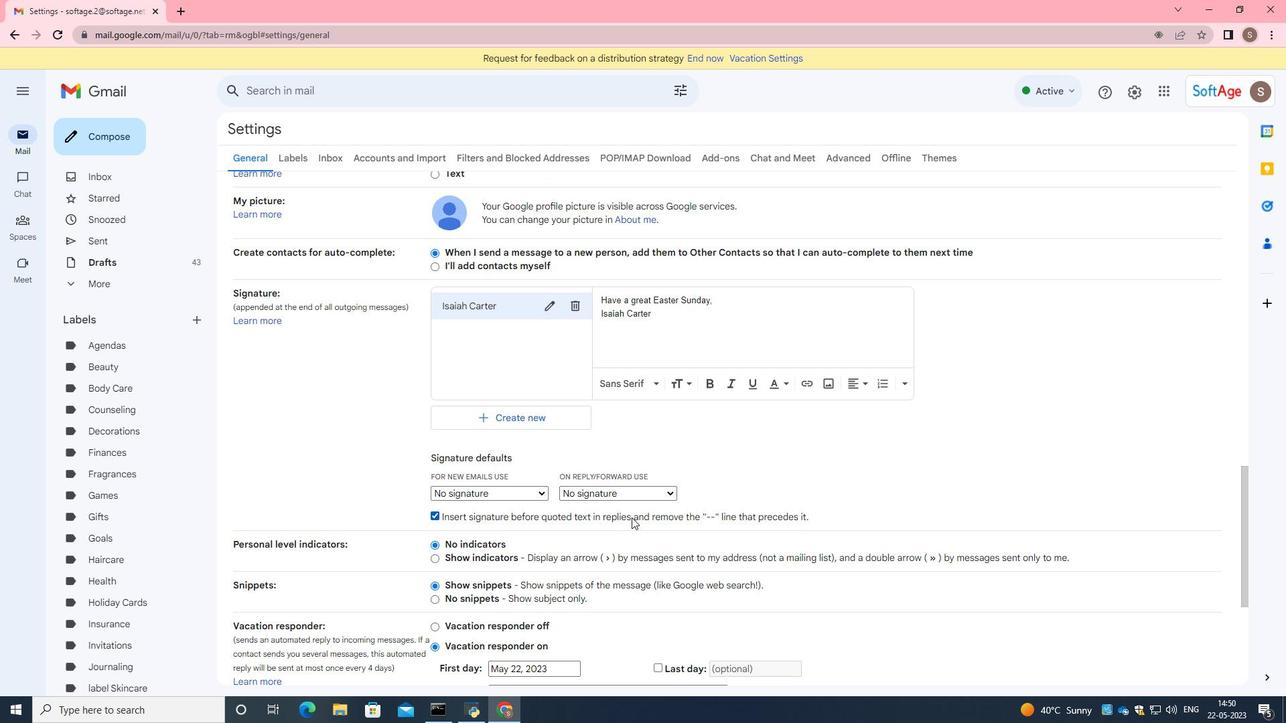 
Action: Mouse scrolled (632, 520) with delta (0, 0)
Screenshot: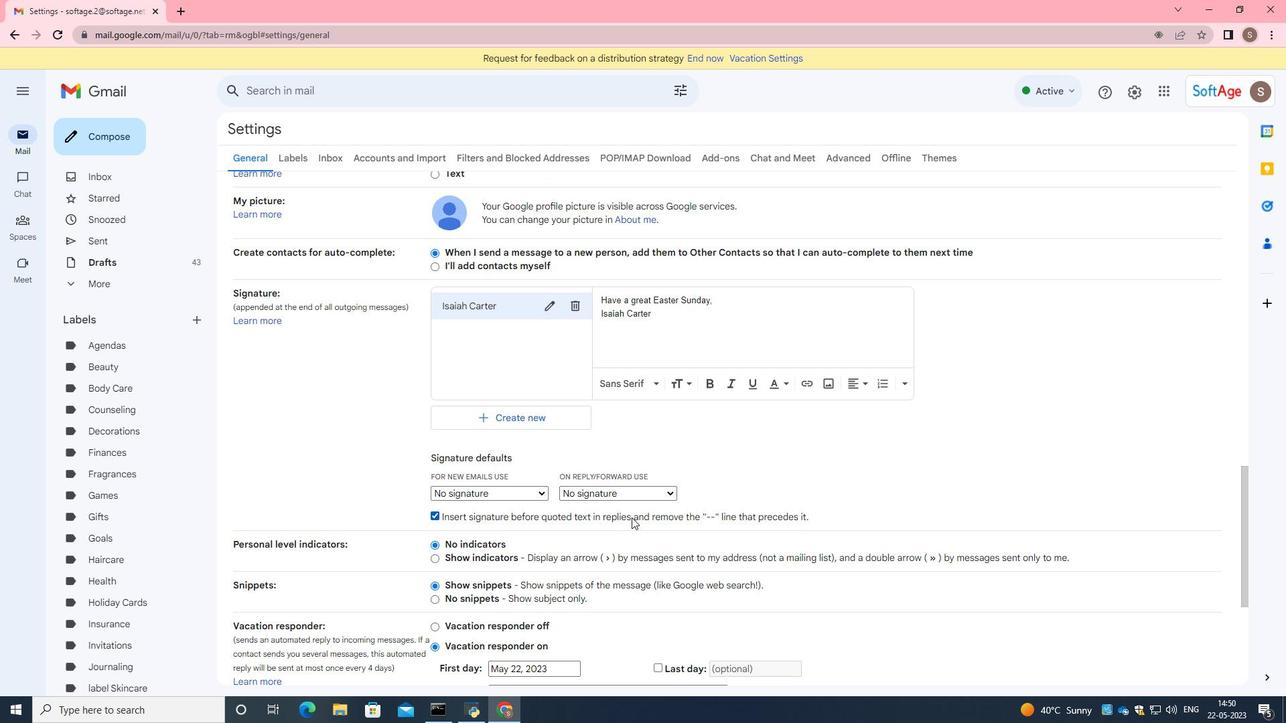 
Action: Mouse scrolled (632, 520) with delta (0, 0)
Screenshot: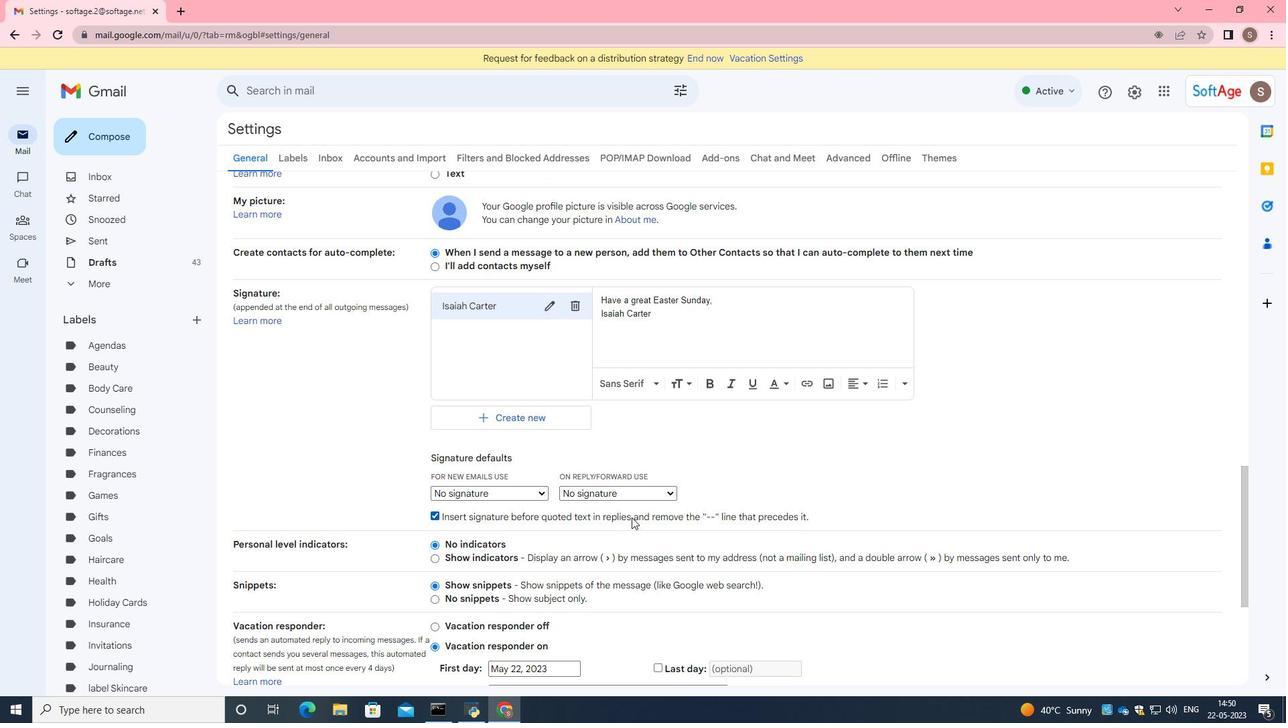 
Action: Mouse moved to (619, 586)
Screenshot: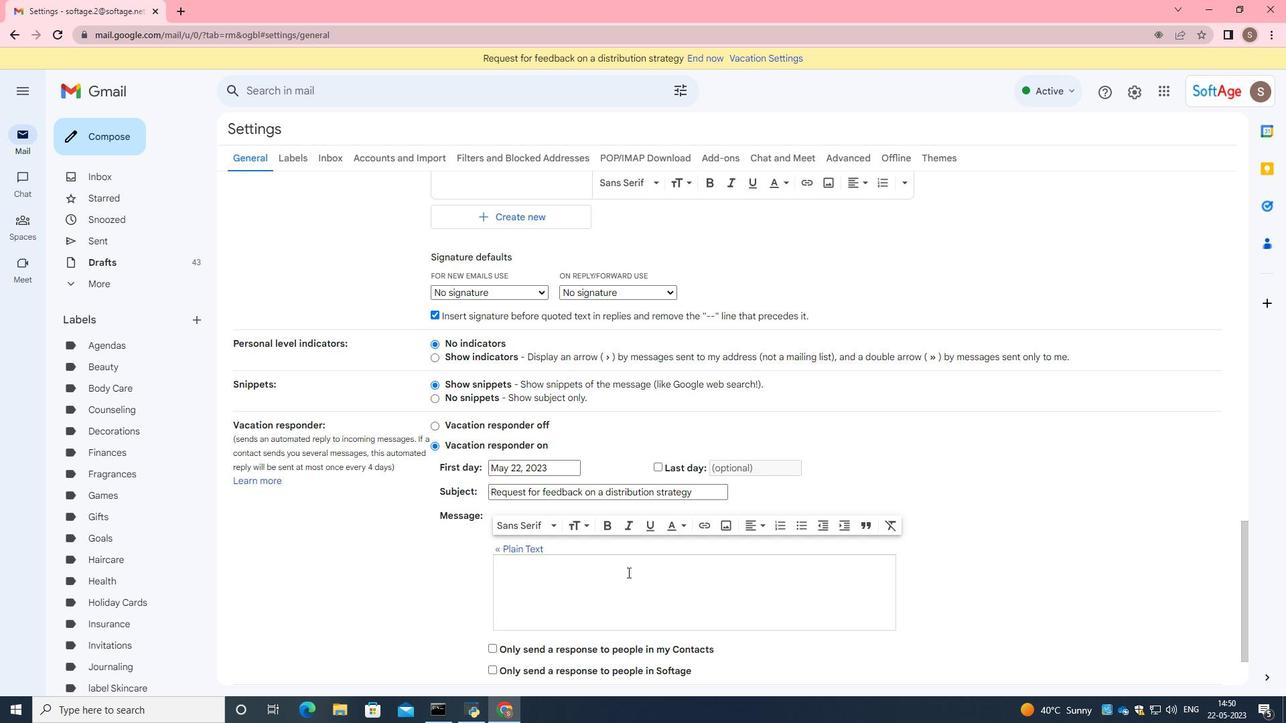 
Action: Mouse scrolled (619, 586) with delta (0, 0)
Screenshot: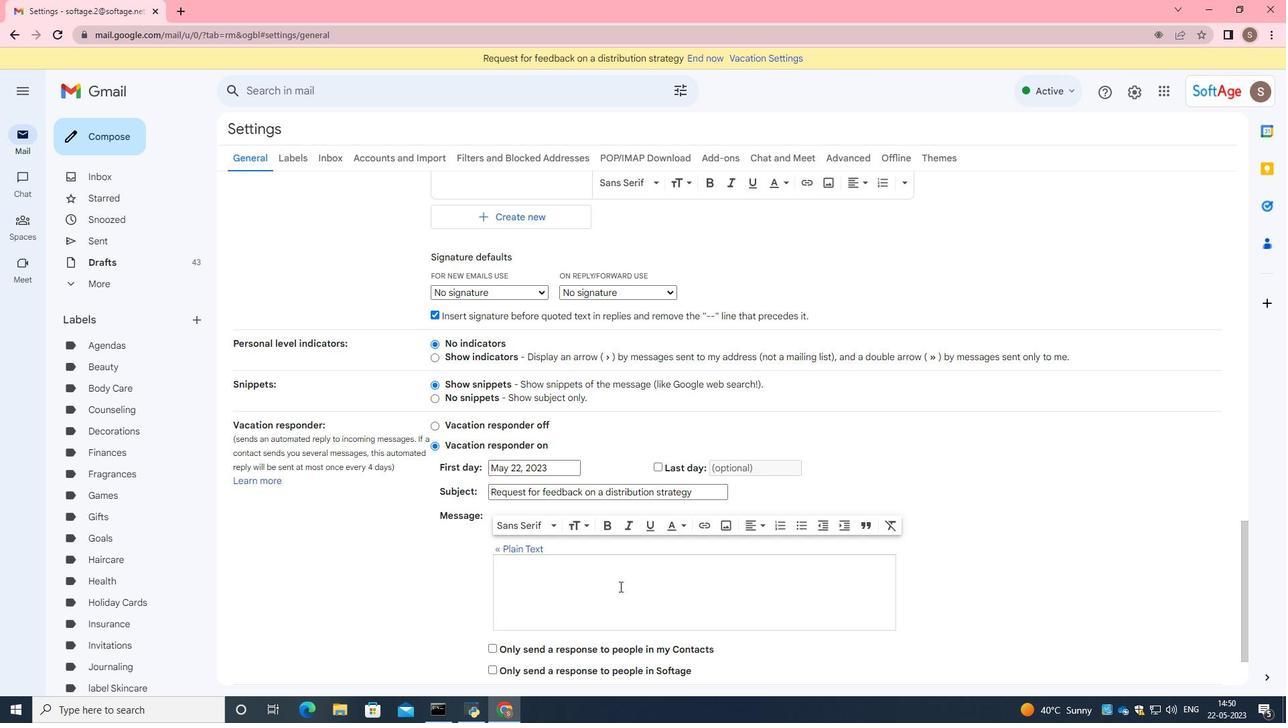 
Action: Mouse scrolled (619, 586) with delta (0, 0)
Screenshot: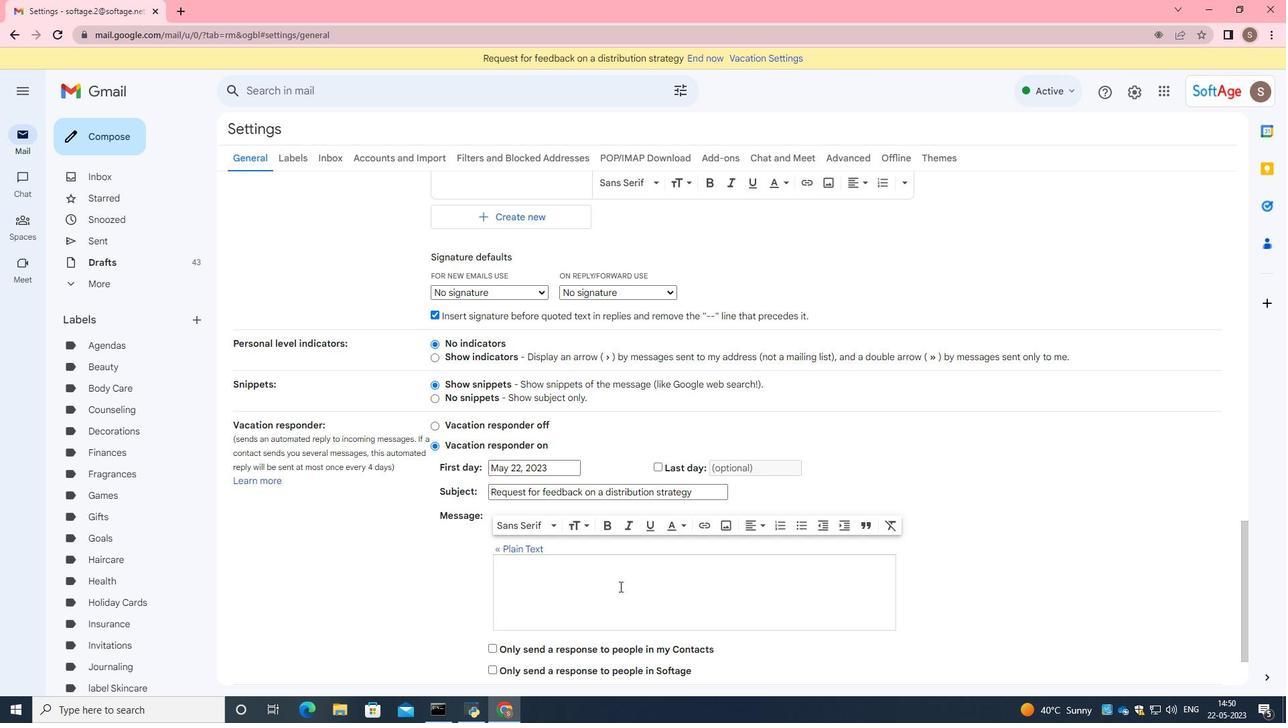 
Action: Mouse moved to (677, 608)
Screenshot: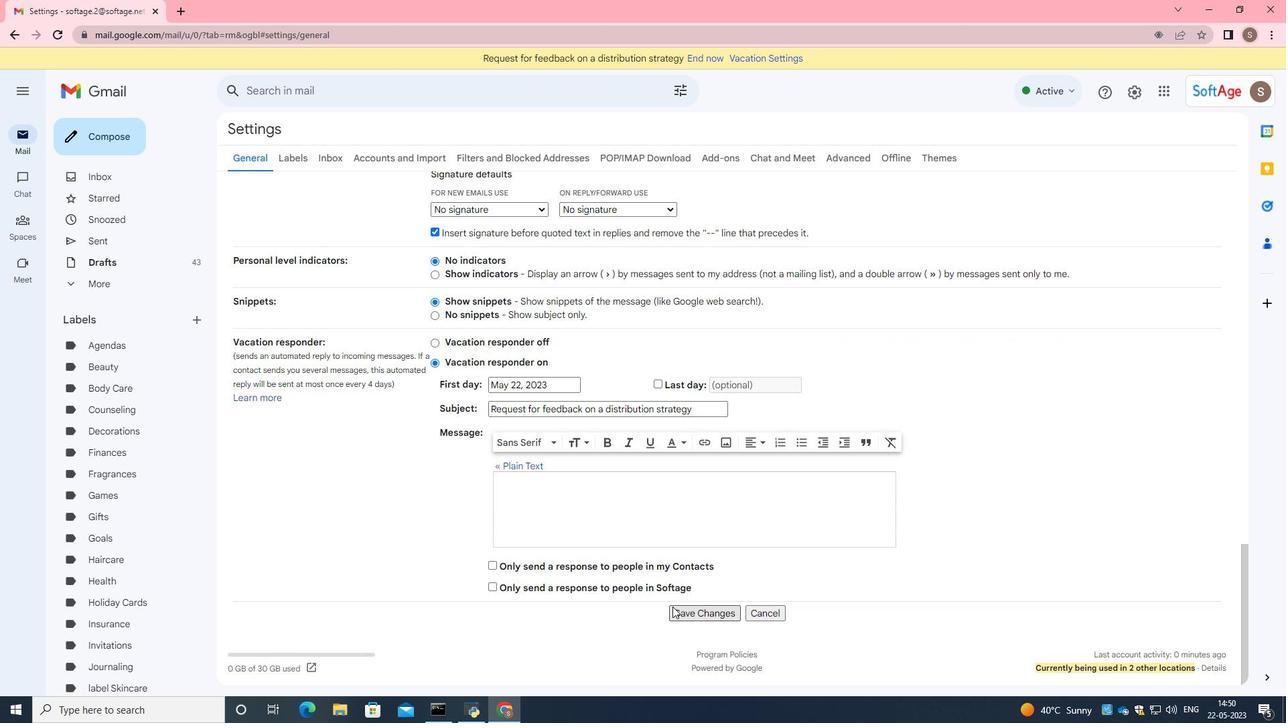 
Action: Mouse pressed left at (677, 608)
Screenshot: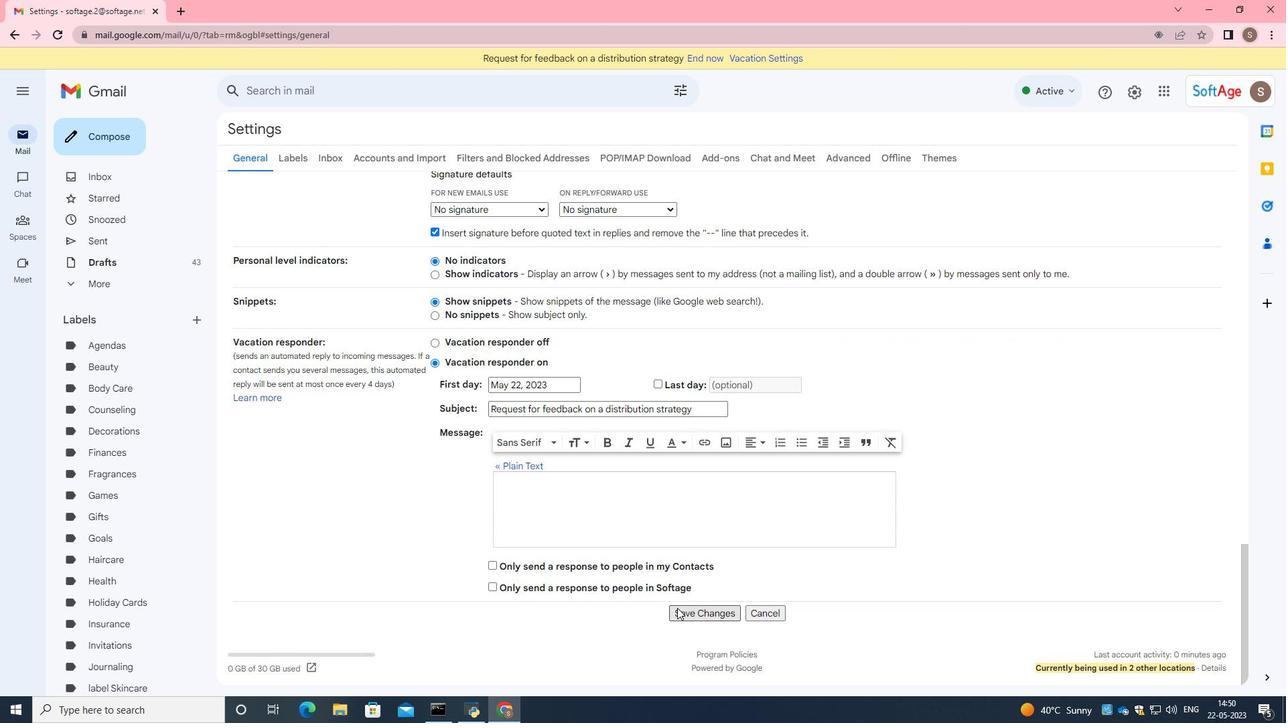 
Action: Mouse moved to (111, 127)
Screenshot: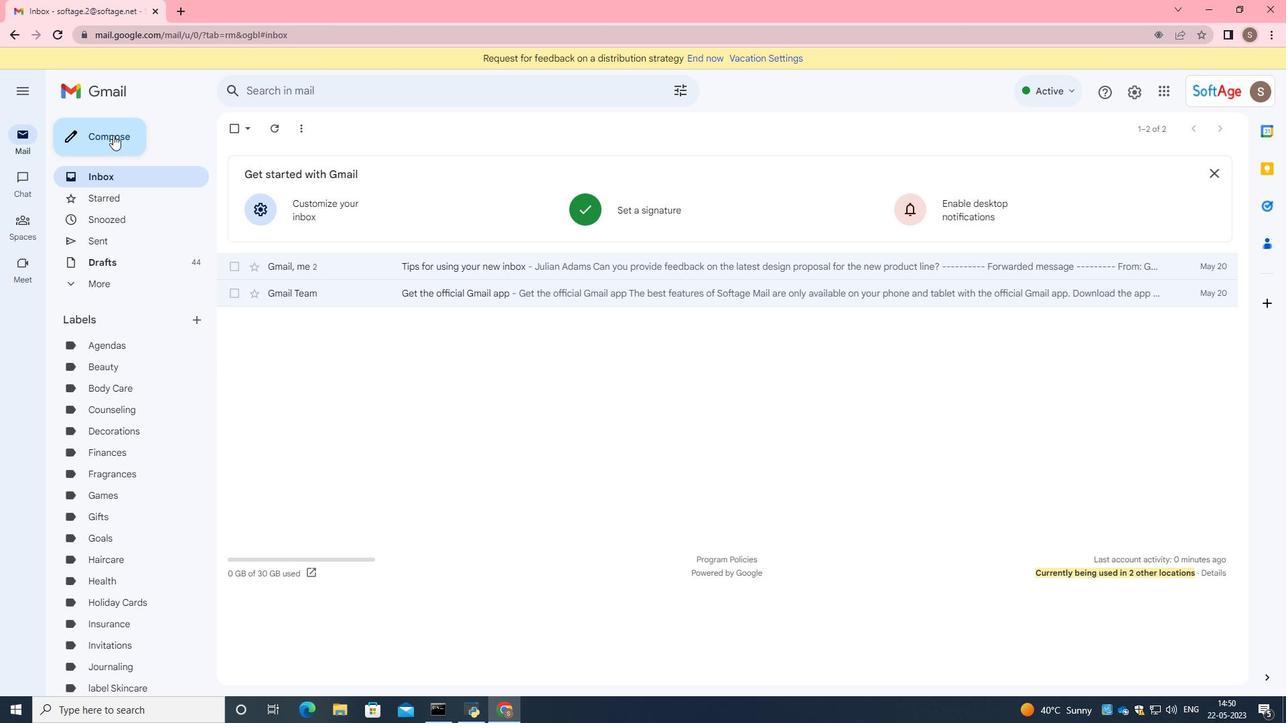 
Action: Mouse pressed left at (111, 127)
Screenshot: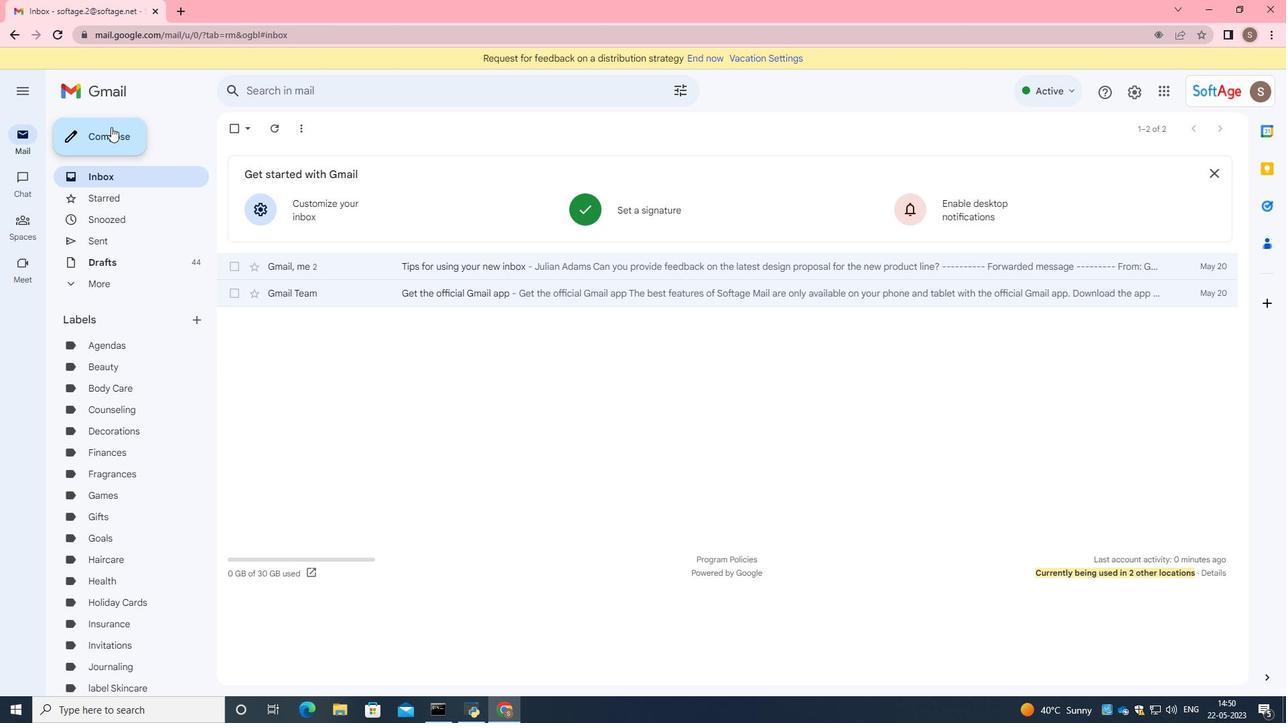 
Action: Mouse moved to (947, 326)
Screenshot: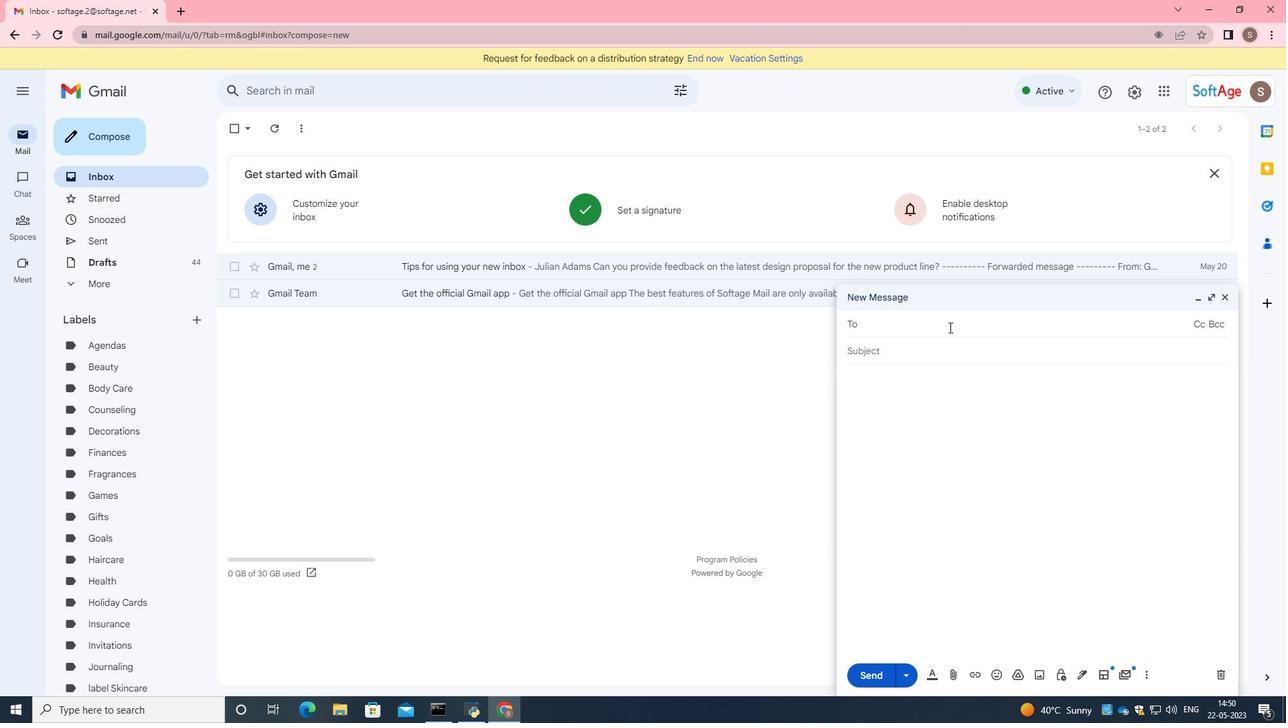 
Action: Key pressed softage.5<Key.shift>@softage.net
Screenshot: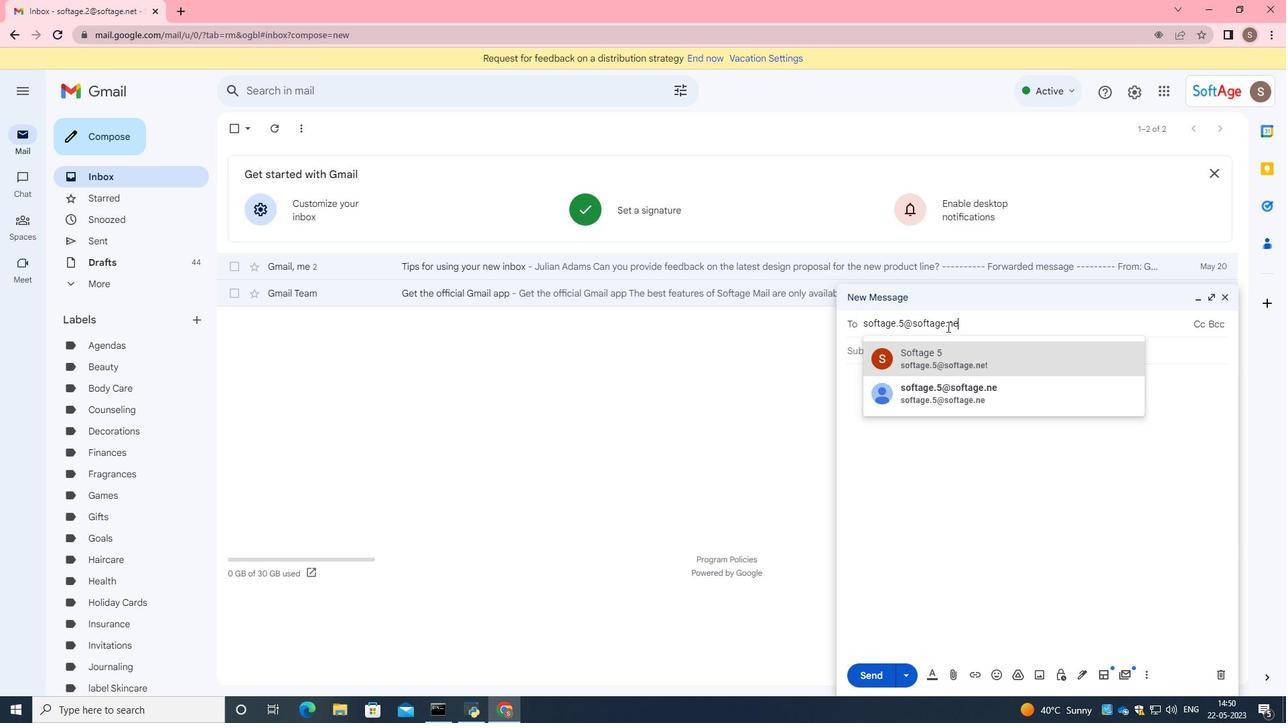 
Action: Mouse moved to (937, 359)
Screenshot: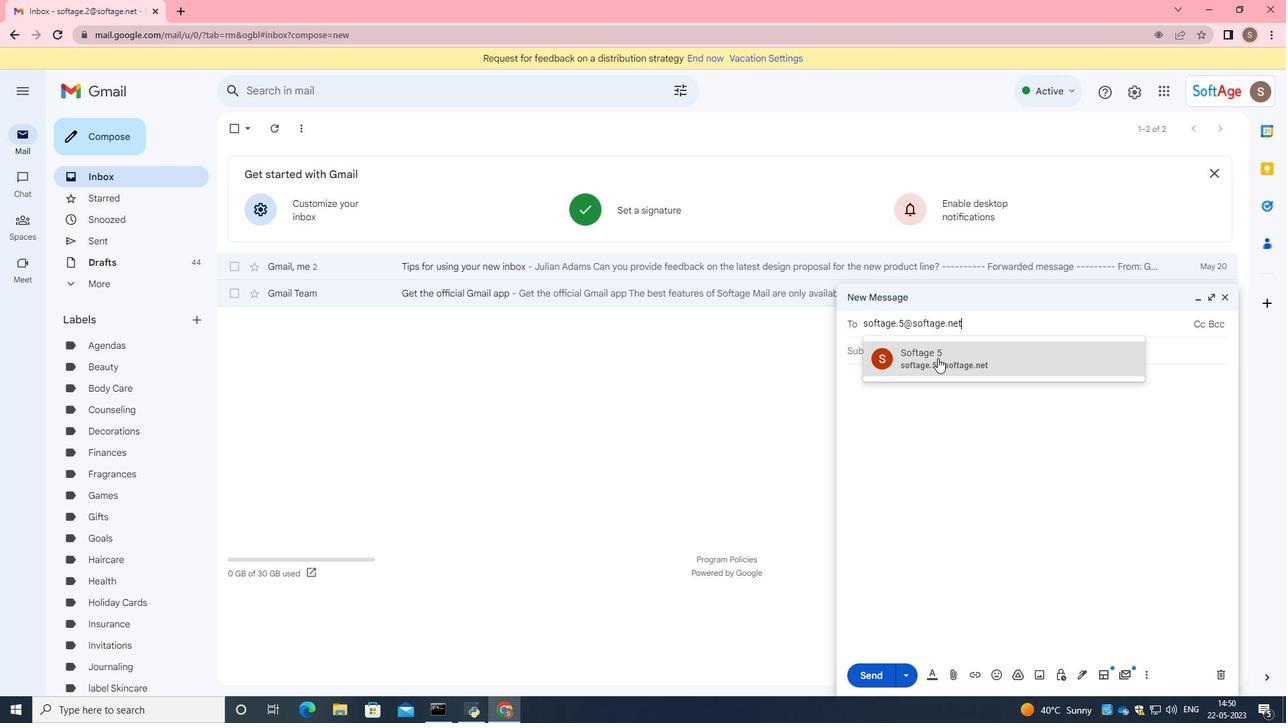 
Action: Mouse pressed left at (937, 359)
Screenshot: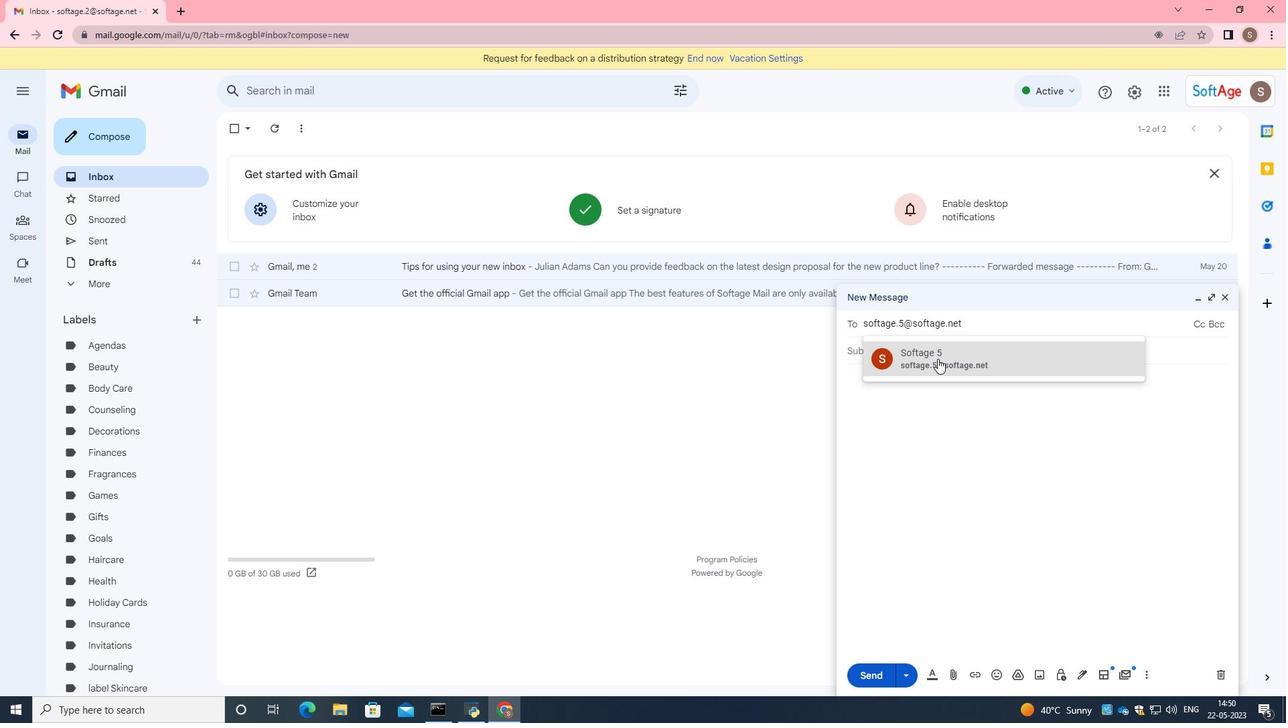 
Action: Mouse moved to (929, 460)
Screenshot: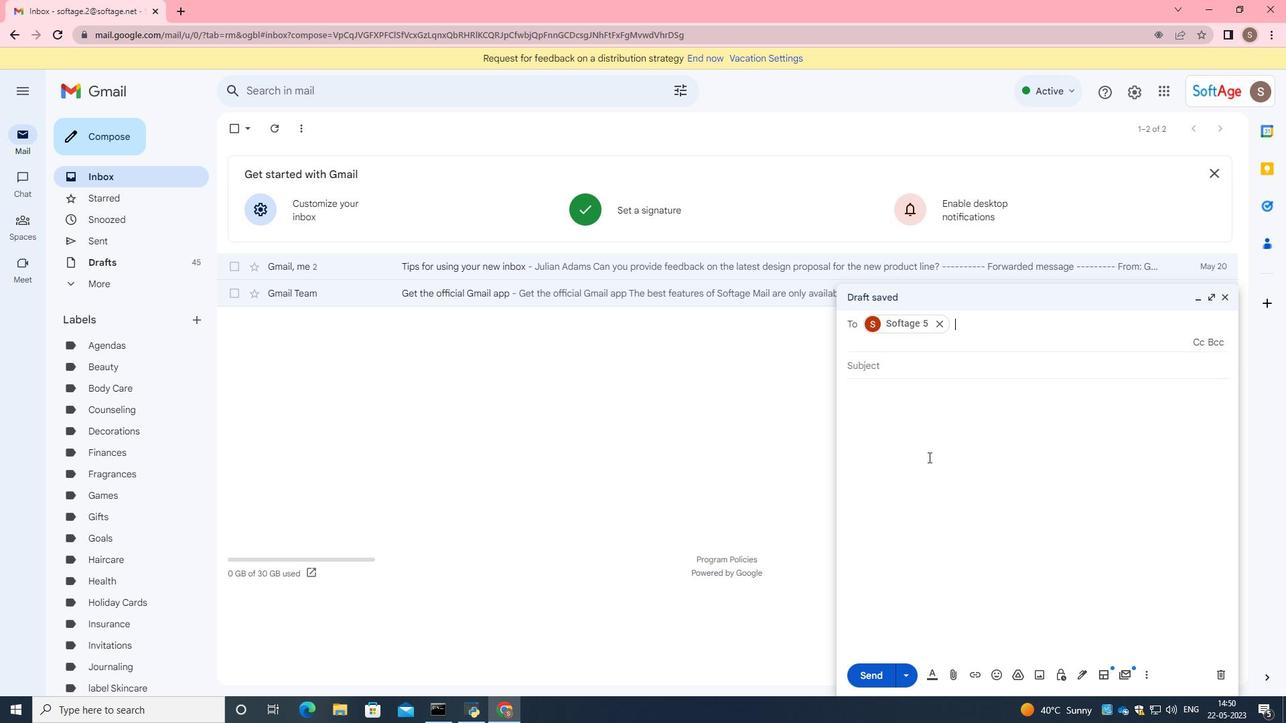 
Action: Mouse scrolled (929, 459) with delta (0, 0)
Screenshot: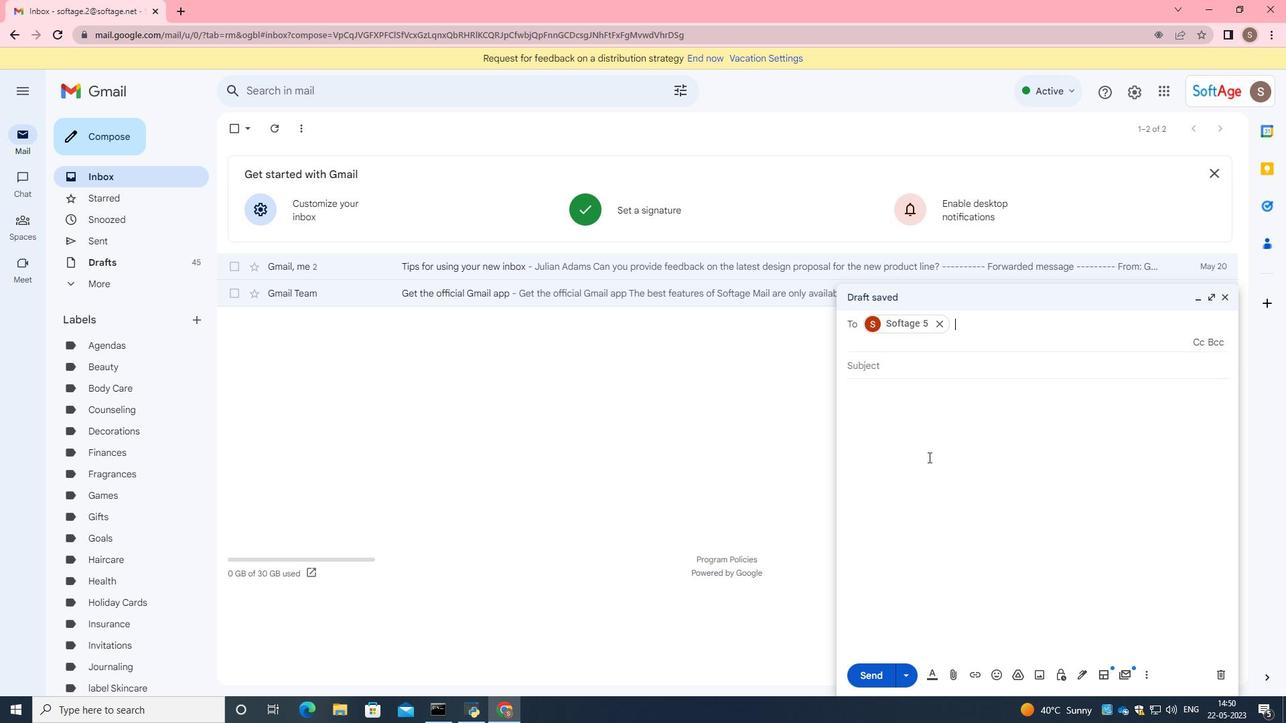 
Action: Mouse moved to (931, 464)
Screenshot: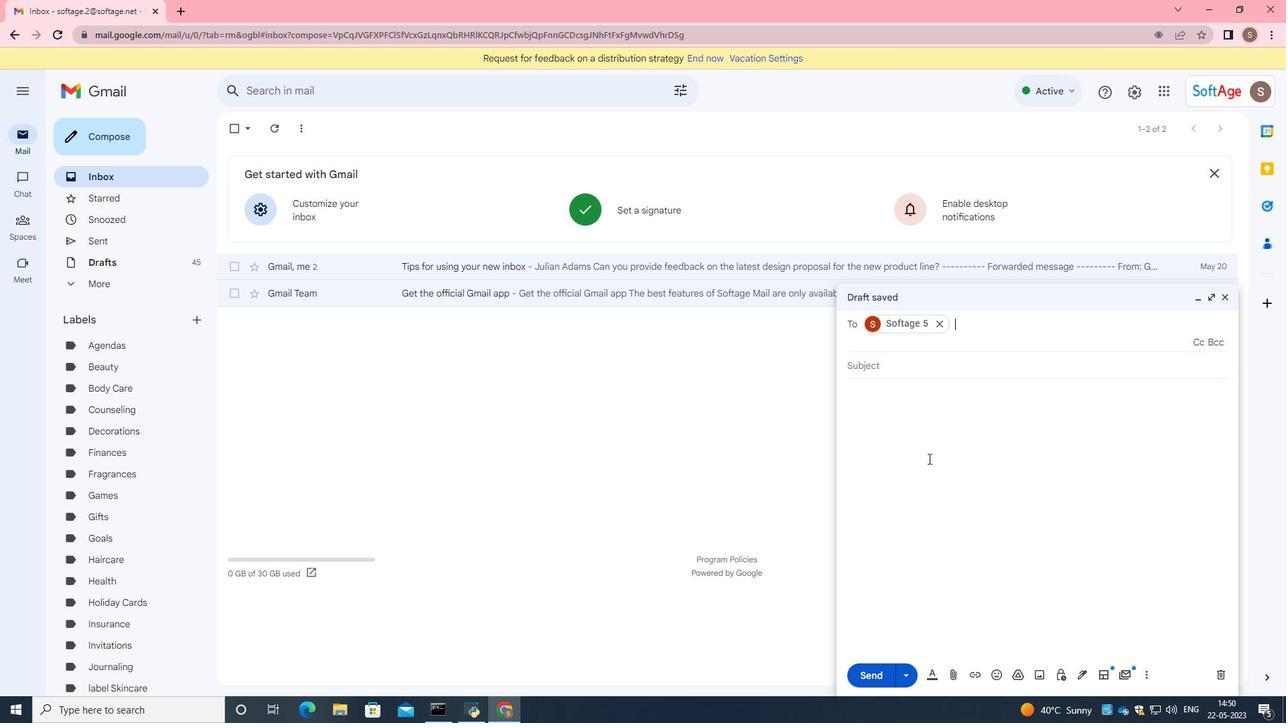 
Action: Mouse scrolled (931, 464) with delta (0, 0)
Screenshot: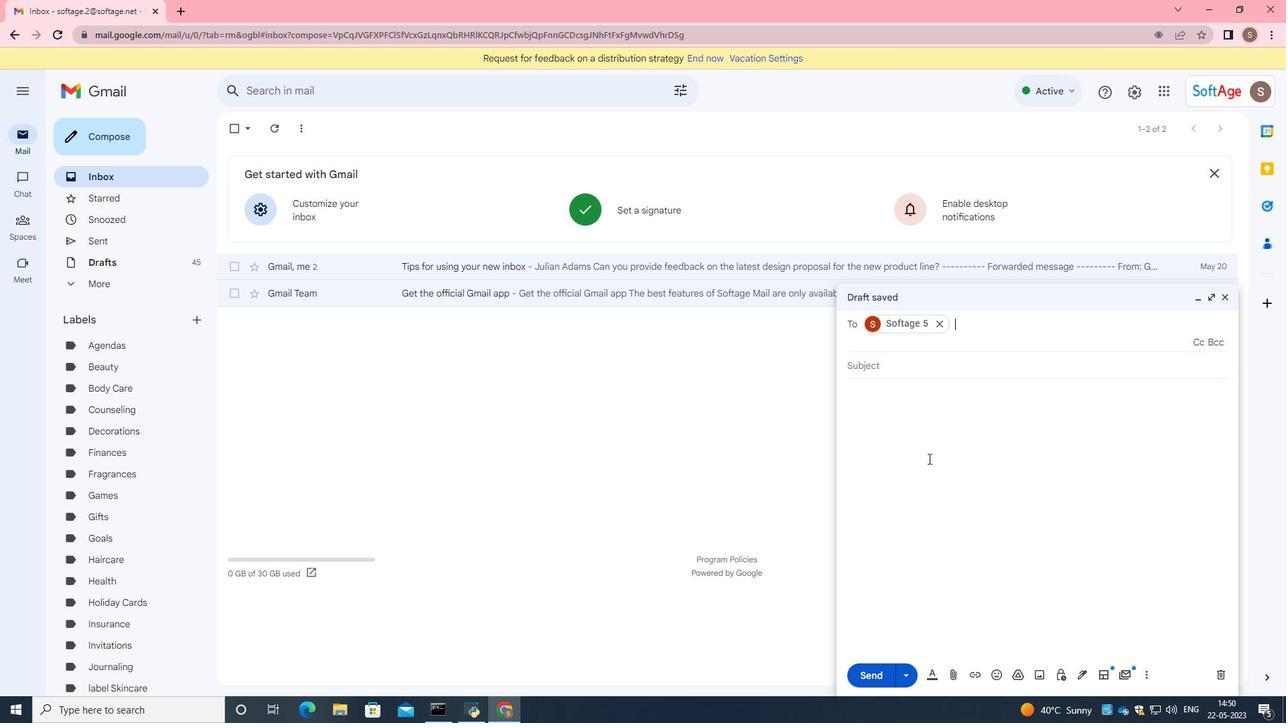 
Action: Mouse moved to (1076, 671)
Screenshot: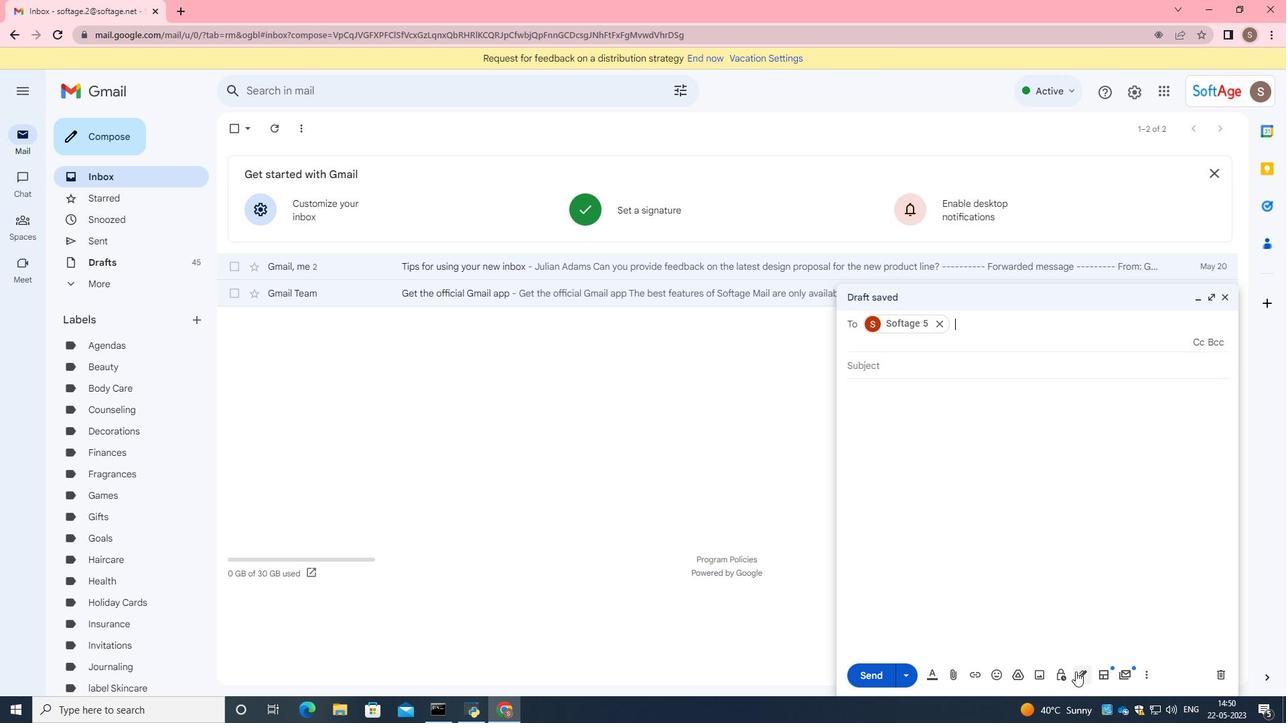 
Action: Mouse pressed left at (1076, 671)
Screenshot: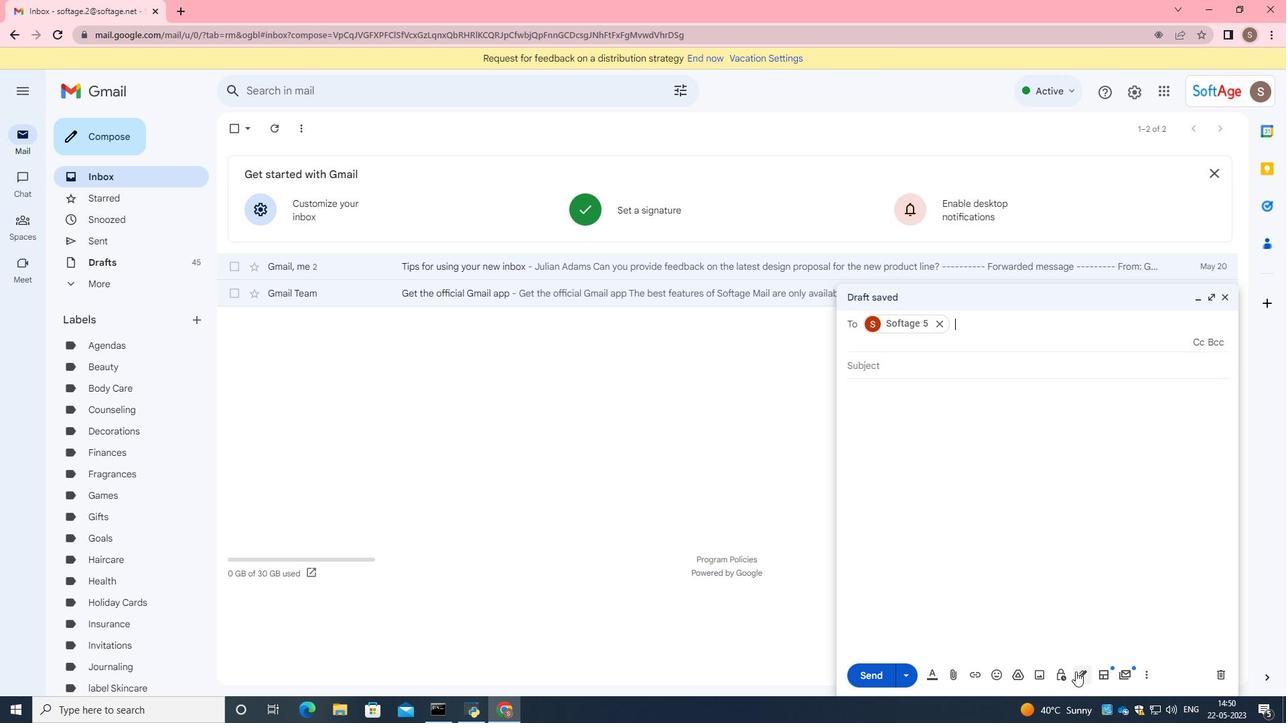 
Action: Mouse moved to (1120, 654)
Screenshot: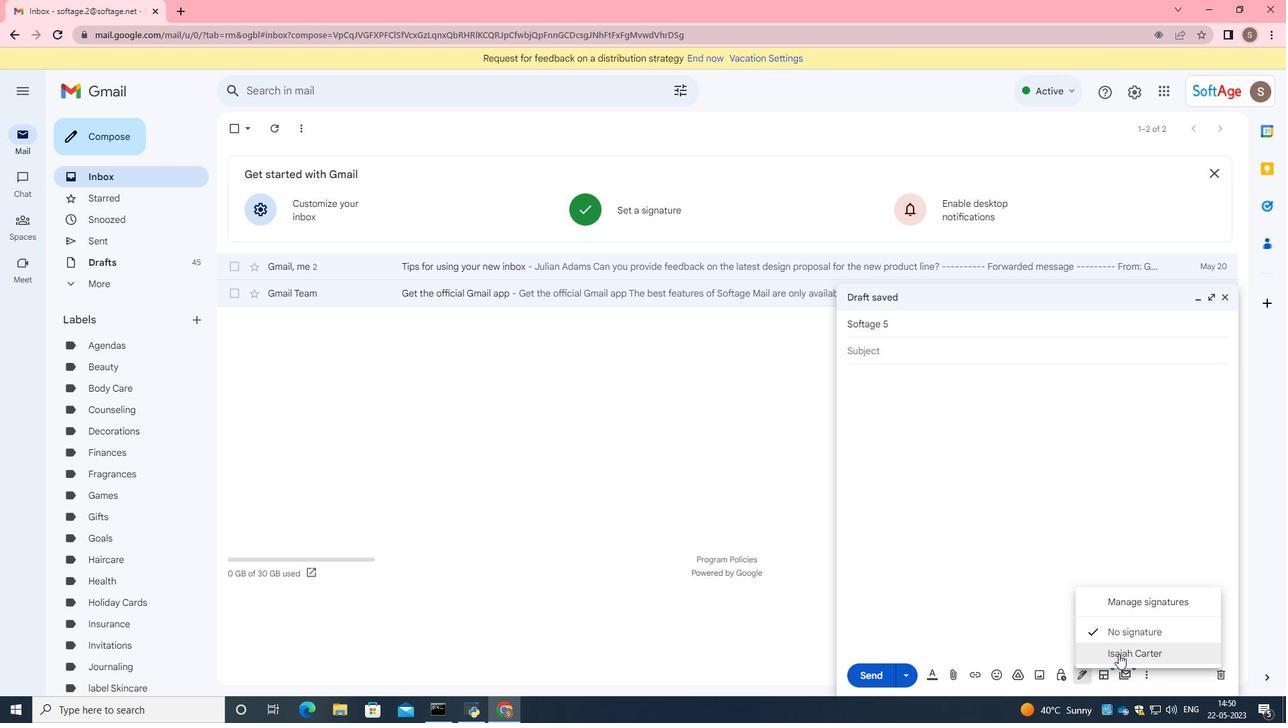
Action: Mouse pressed left at (1120, 654)
Screenshot: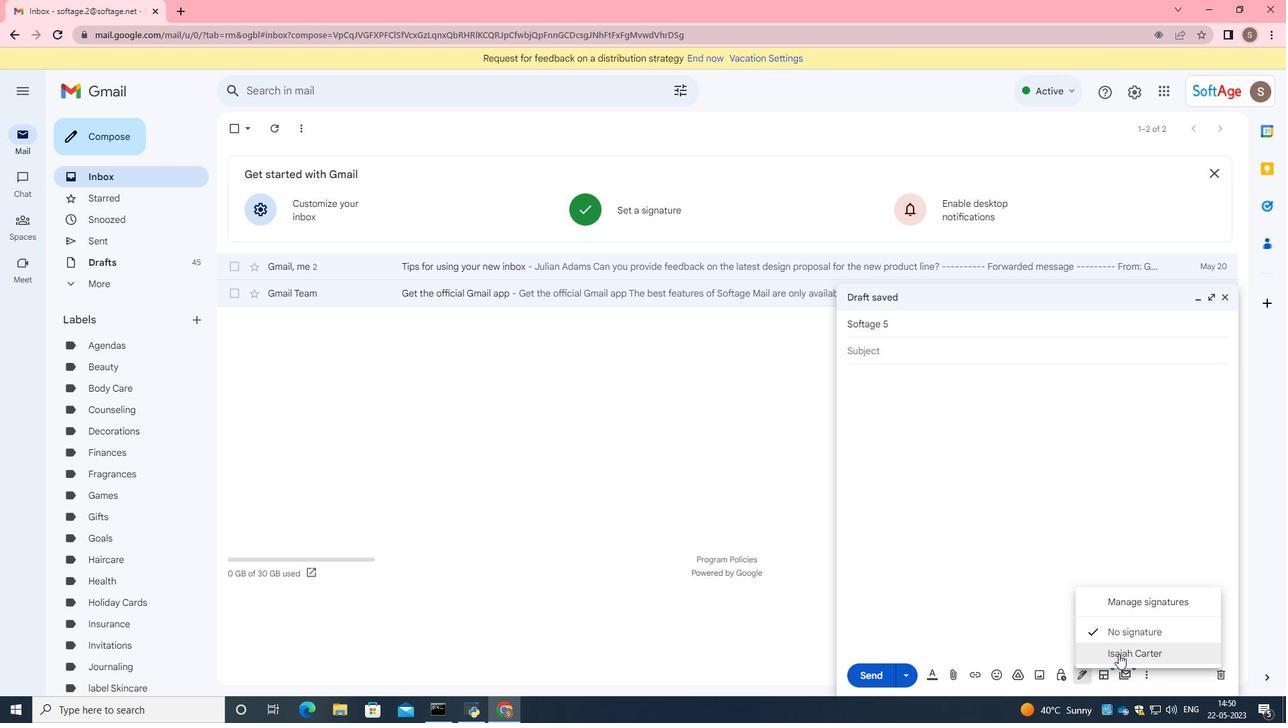 
Action: Mouse moved to (905, 353)
Screenshot: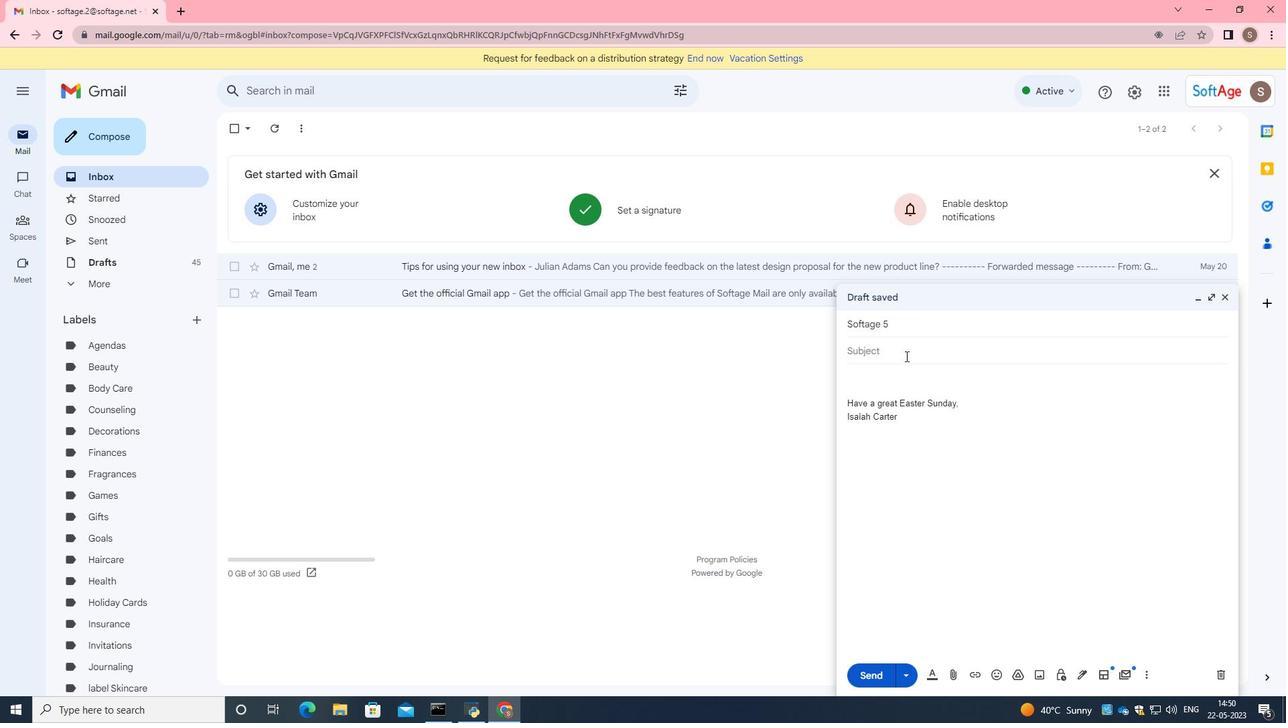 
Action: Mouse pressed left at (905, 353)
Screenshot: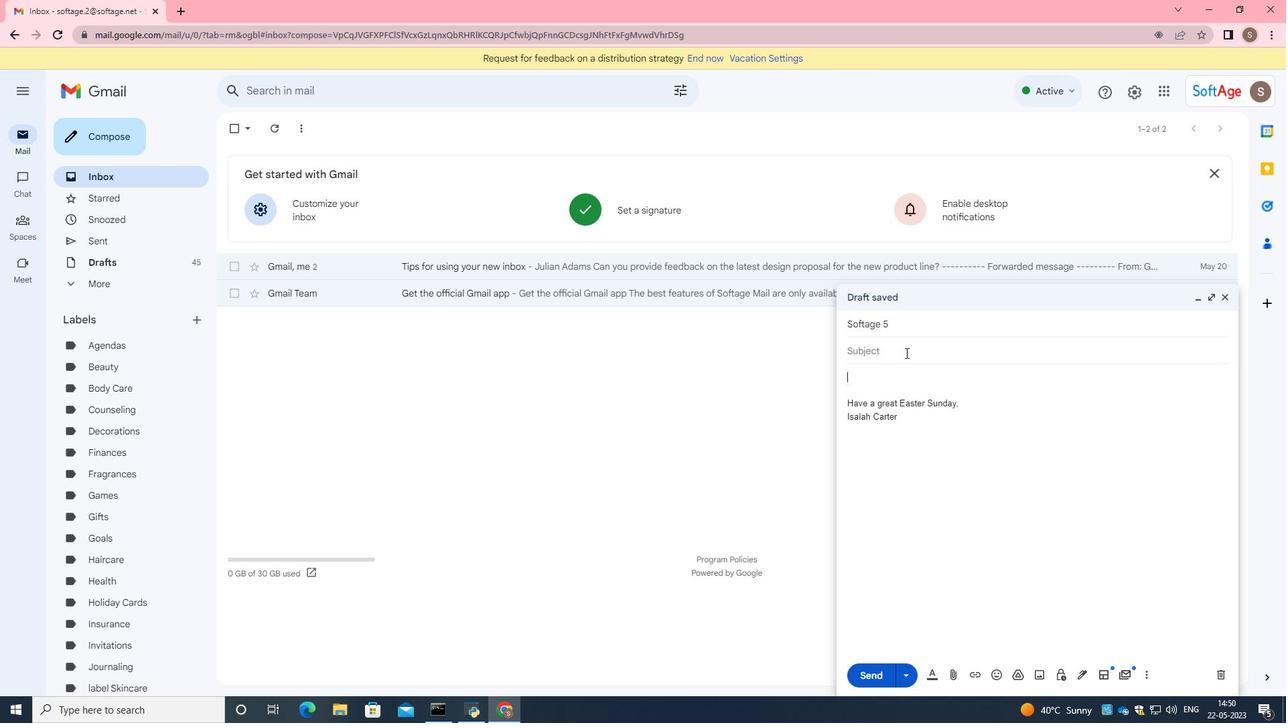 
Action: Mouse moved to (1149, 681)
Screenshot: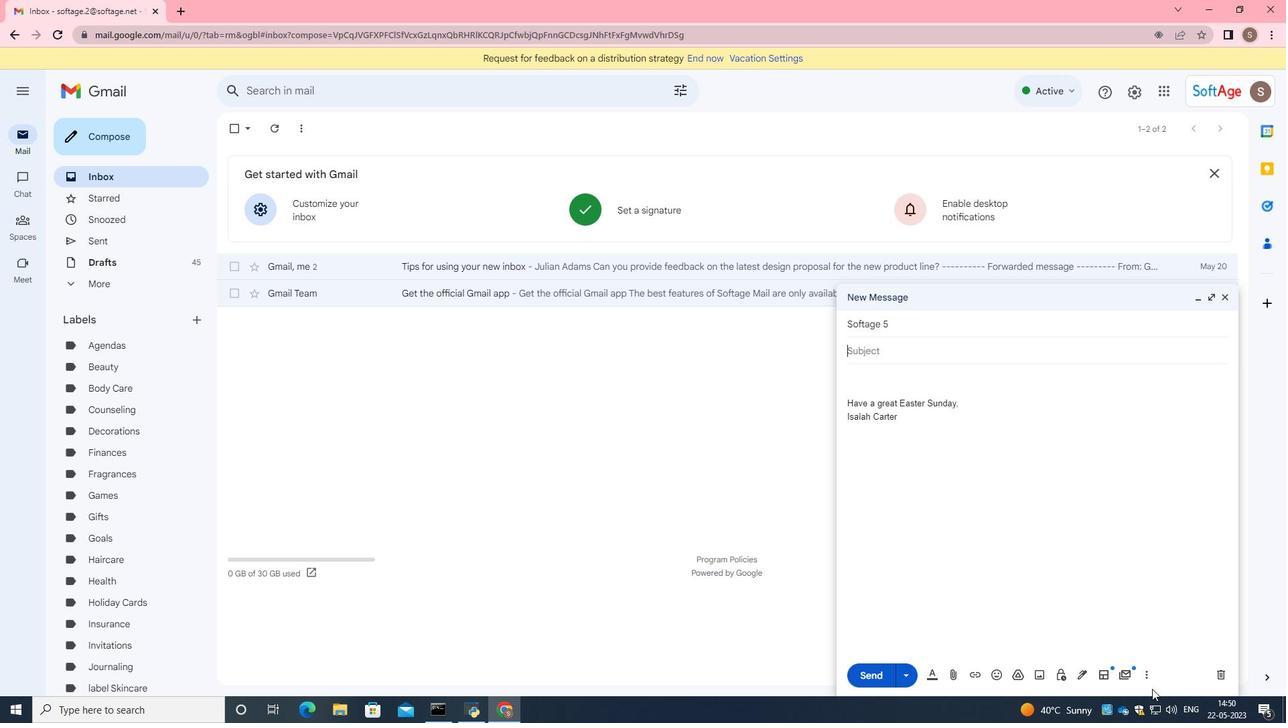
Action: Mouse pressed left at (1149, 681)
Screenshot: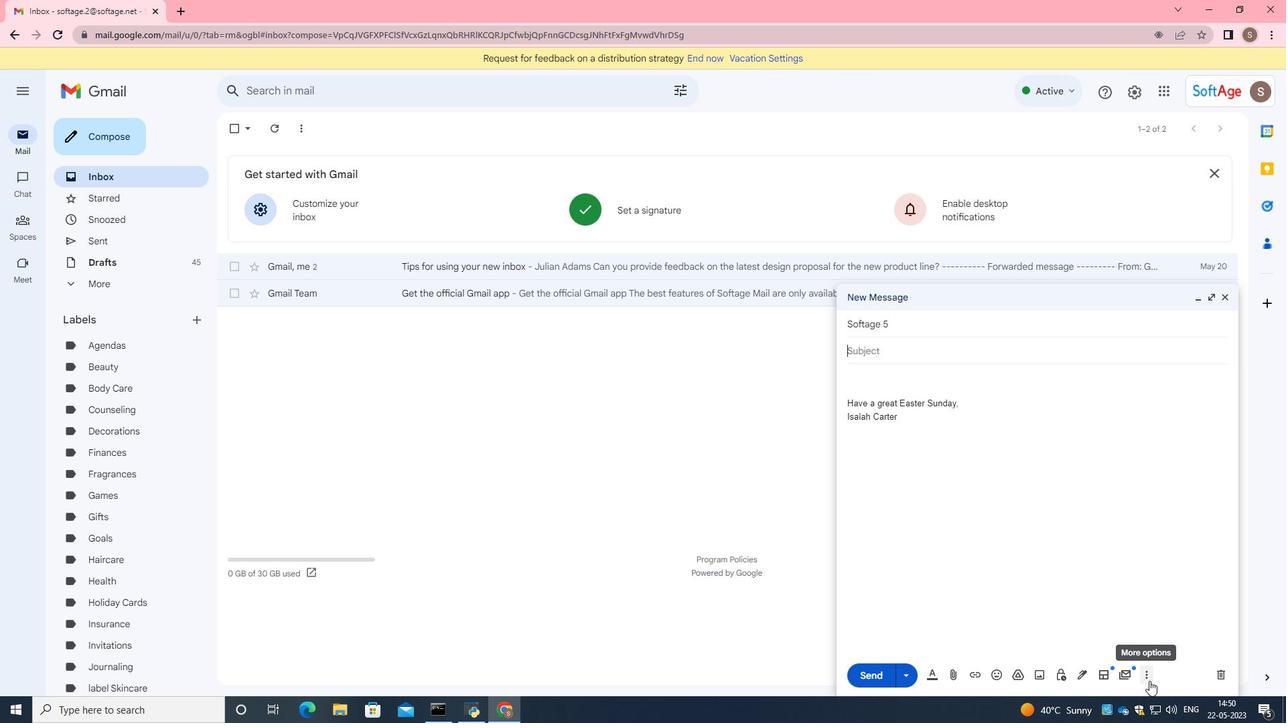 
Action: Mouse moved to (819, 529)
Screenshot: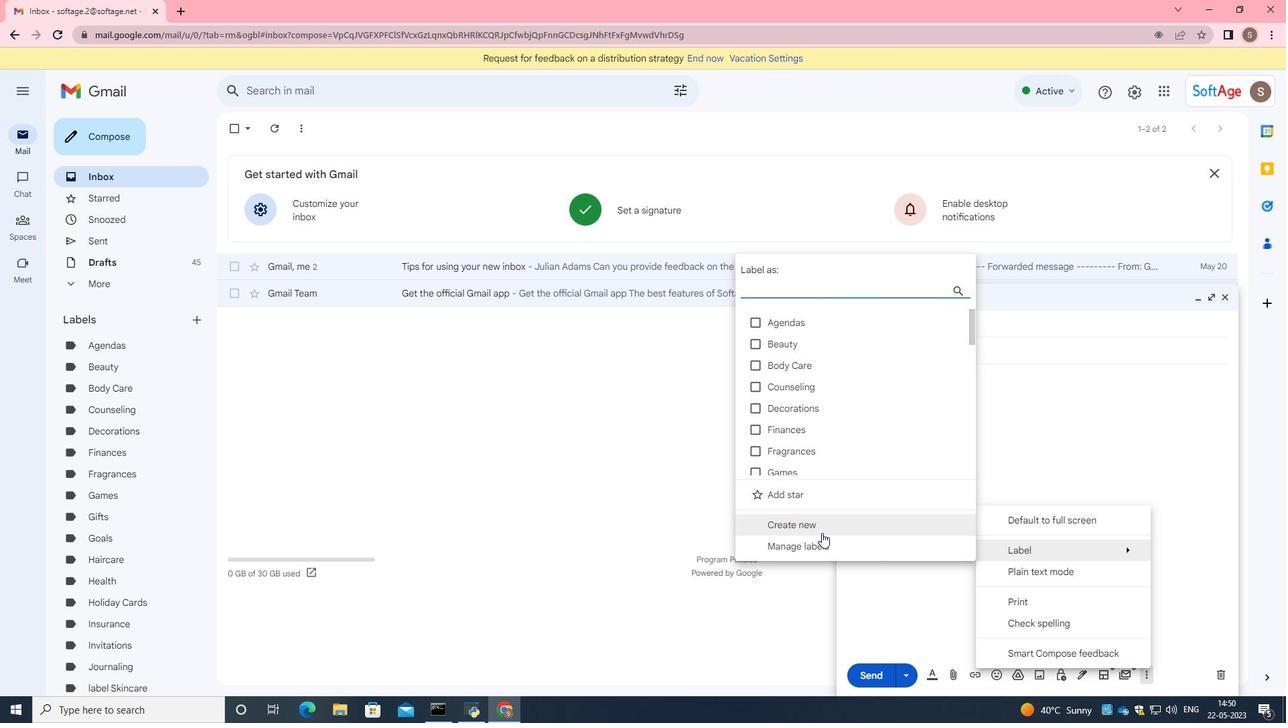 
Action: Mouse pressed left at (819, 529)
Screenshot: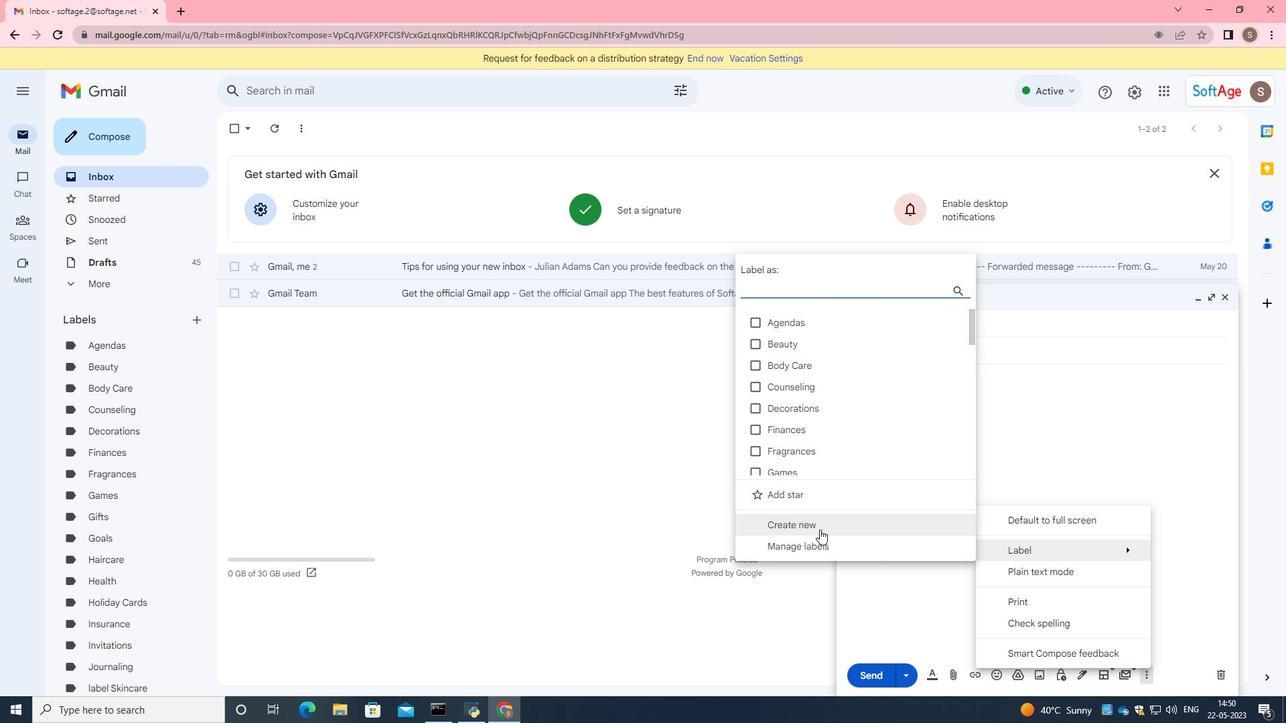 
Action: Key pressed <Key.caps_lock>C<Key.caps_lock>hristmas<Key.space><Key.caps_lock>L<Key.caps_lock>ists
Screenshot: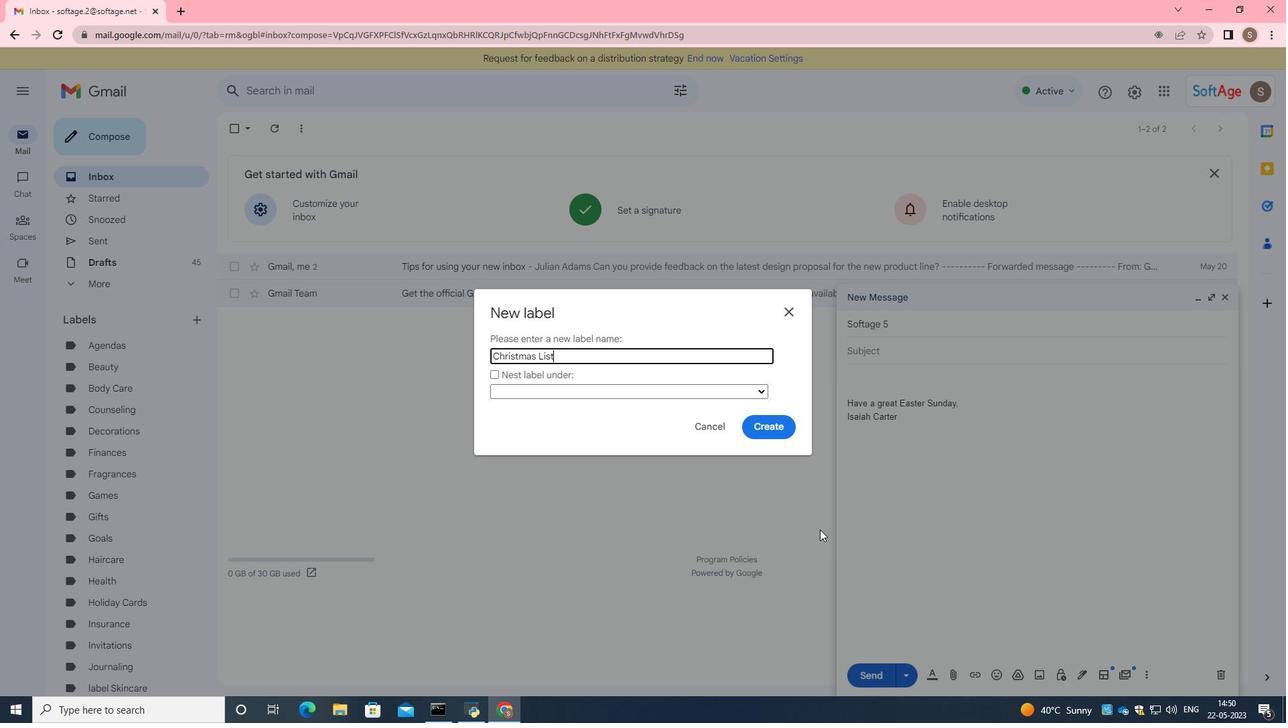 
Action: Mouse moved to (773, 432)
Screenshot: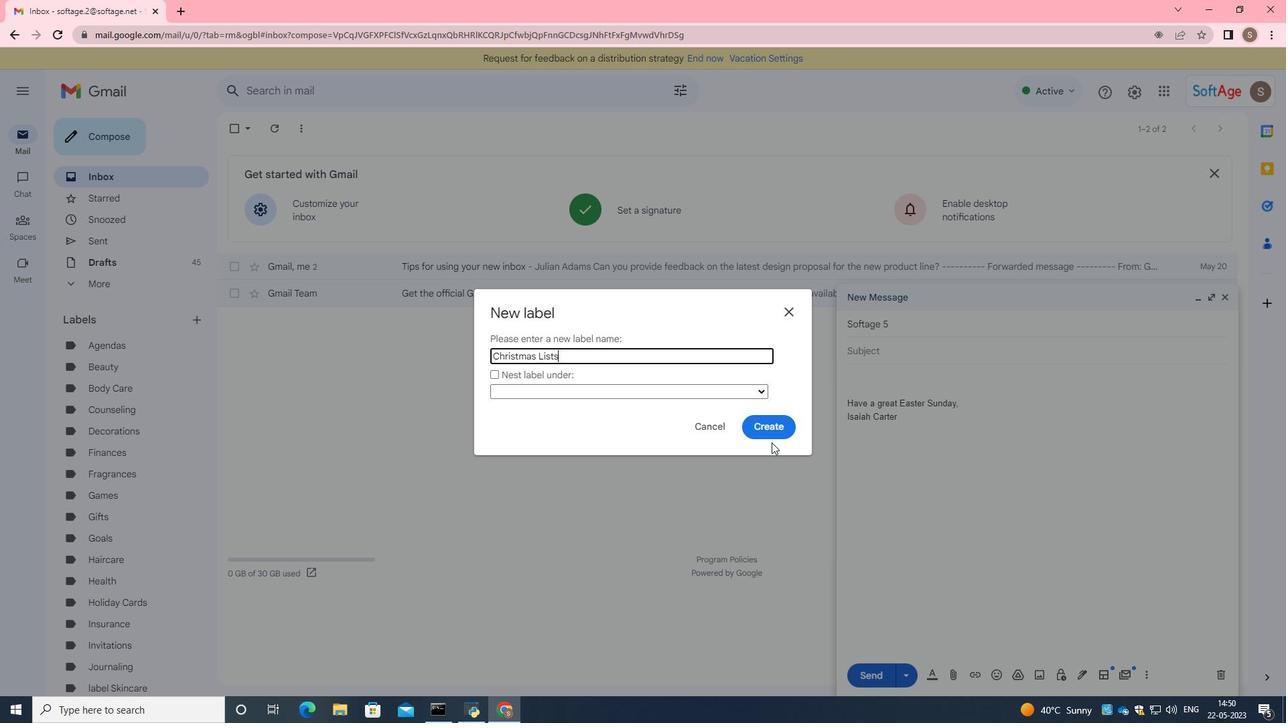 
Action: Mouse pressed left at (773, 432)
Screenshot: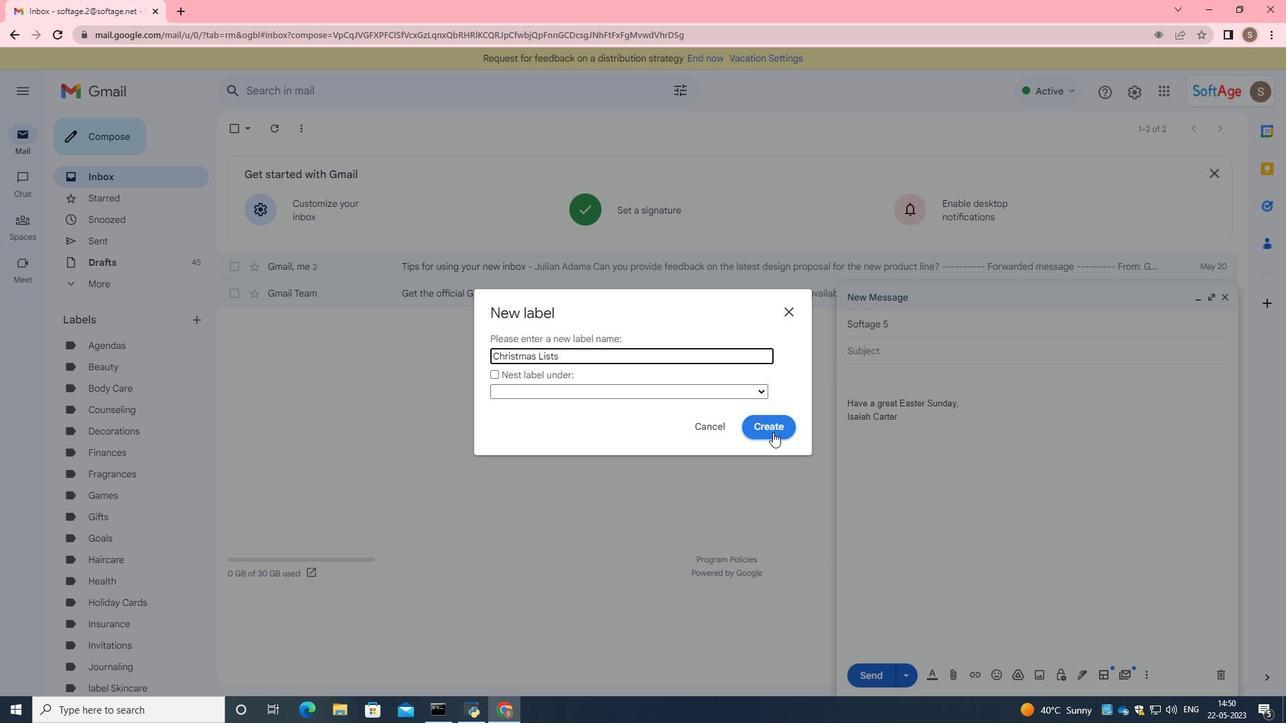 
Action: Mouse moved to (884, 679)
Screenshot: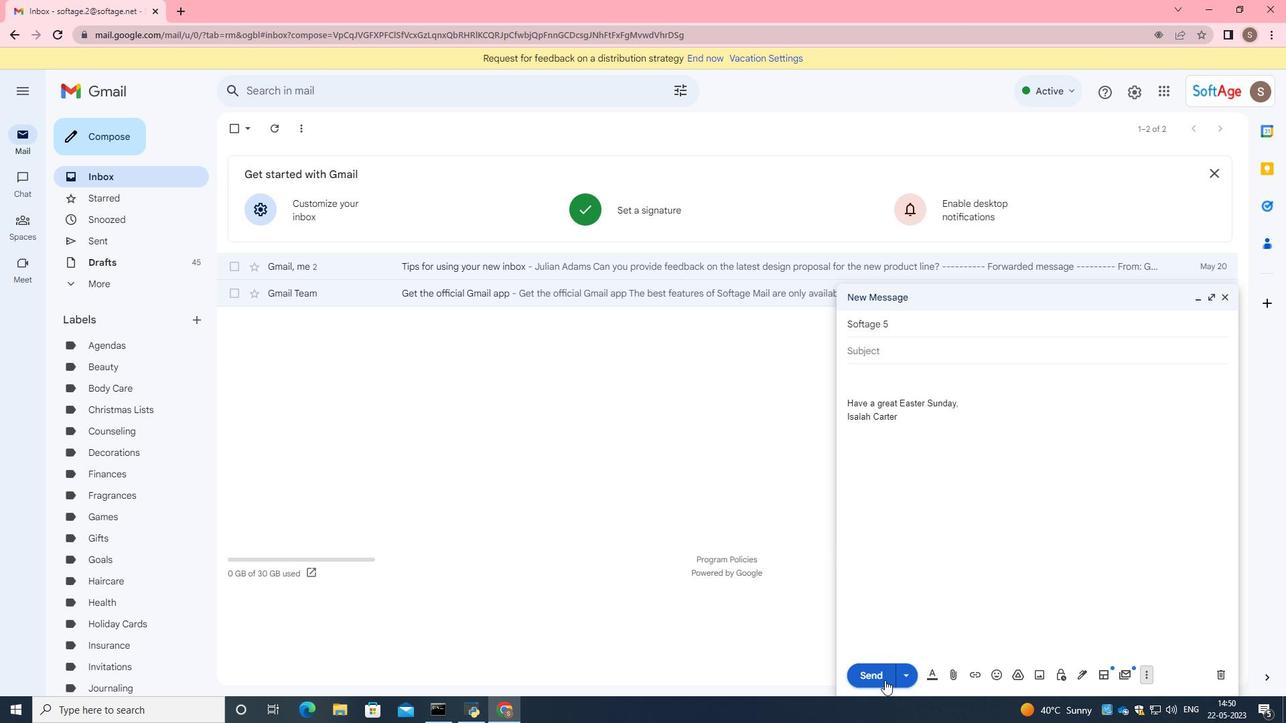 
Action: Mouse pressed left at (884, 679)
Screenshot: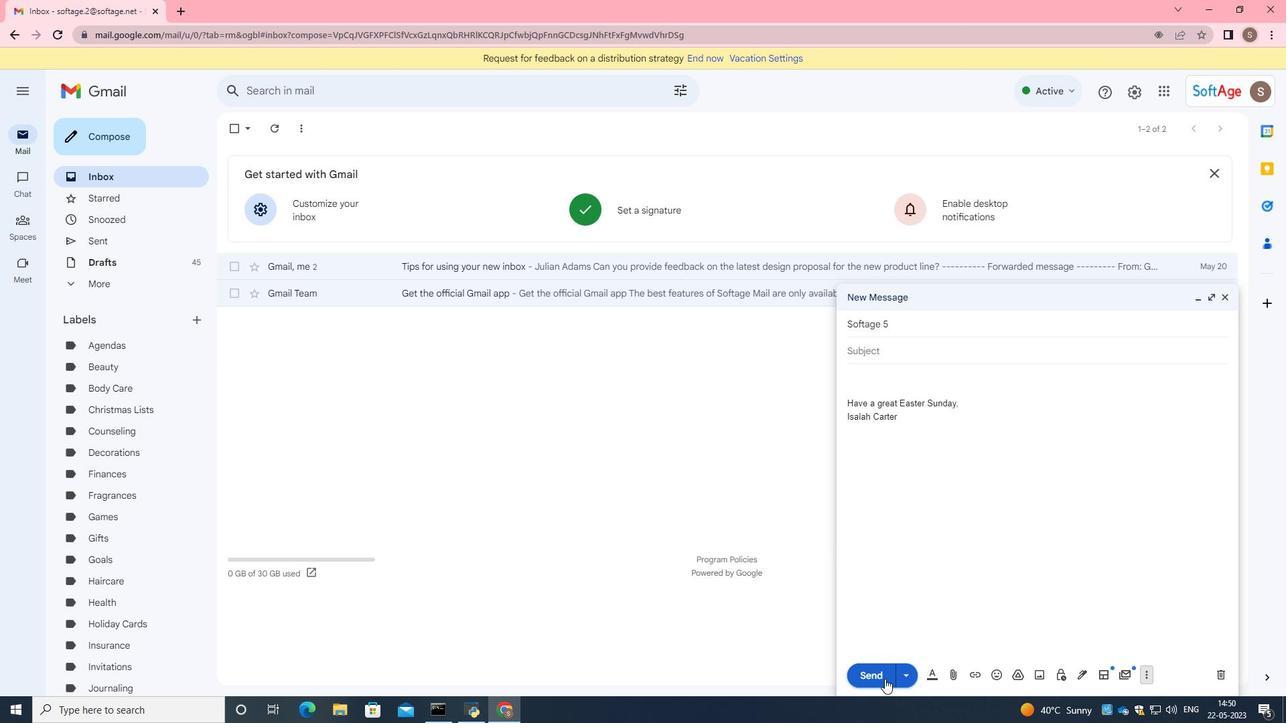 
Action: Mouse moved to (872, 590)
Screenshot: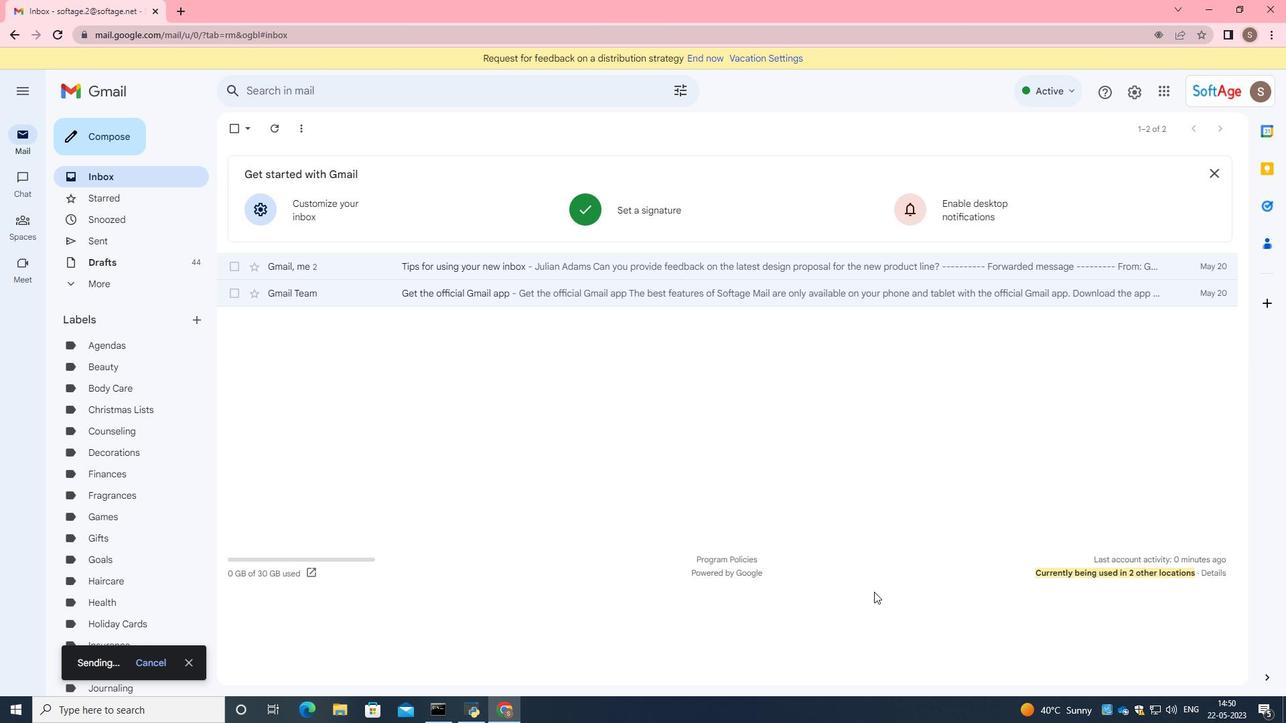 
